 Task: Open the event Casual Conference Call with Stakeholders on '2024/05/12', change the date to 2024/03/03, change the font style of the description to Trebuchet MS, set the availability to Tentative, insert an emoji Tue, logged in from the account softage.10@softage.net and add another guest for the event, softage.2@softage.net. Change the alignment of the event description to Align left.Change the font color of the description to Green and select an event charm, 
Action: Mouse moved to (341, 146)
Screenshot: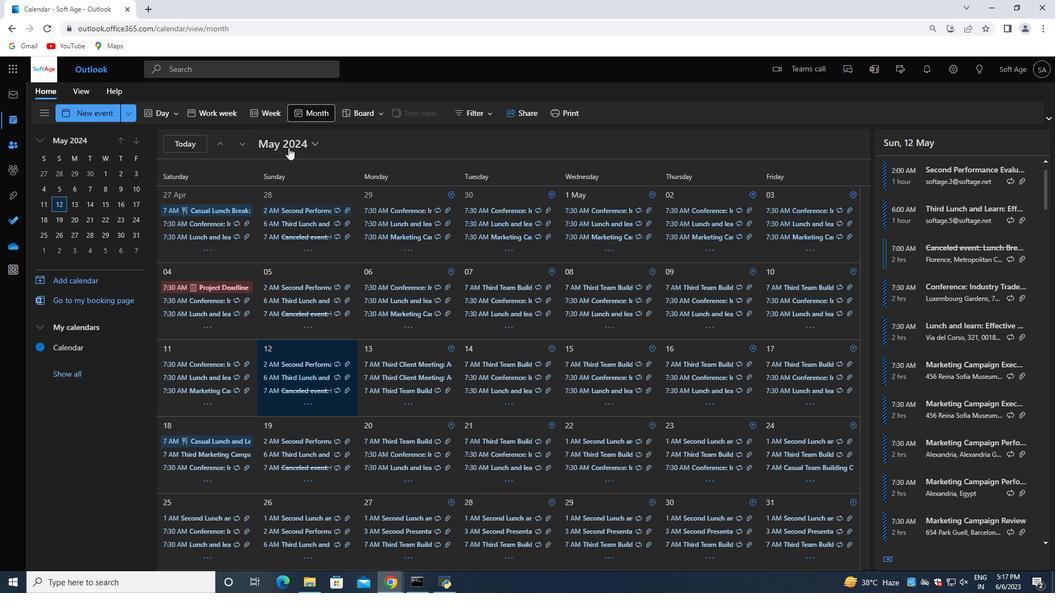 
Action: Mouse pressed left at (341, 146)
Screenshot: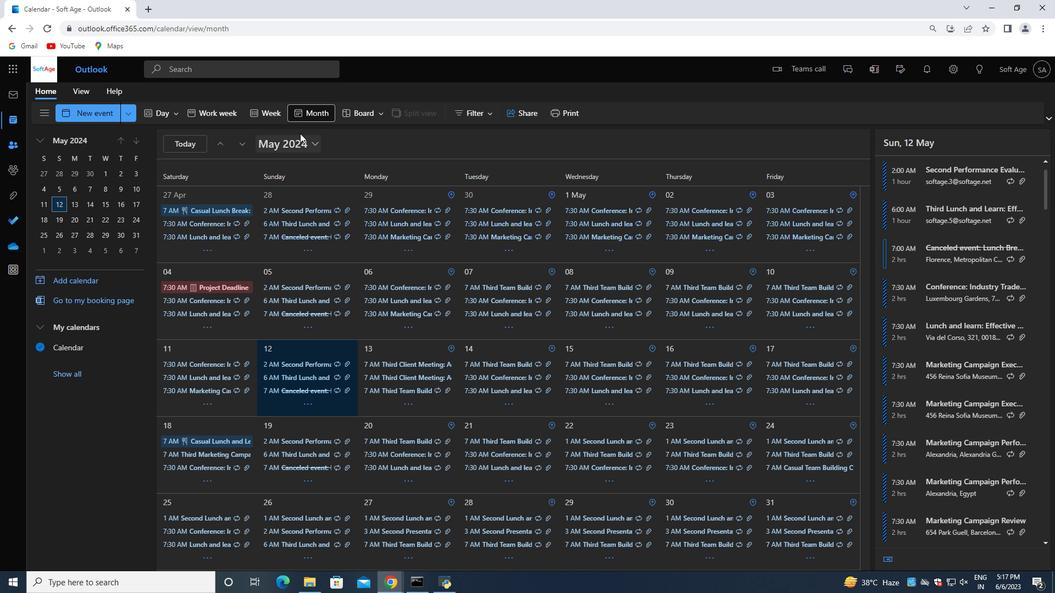 
Action: Mouse moved to (362, 171)
Screenshot: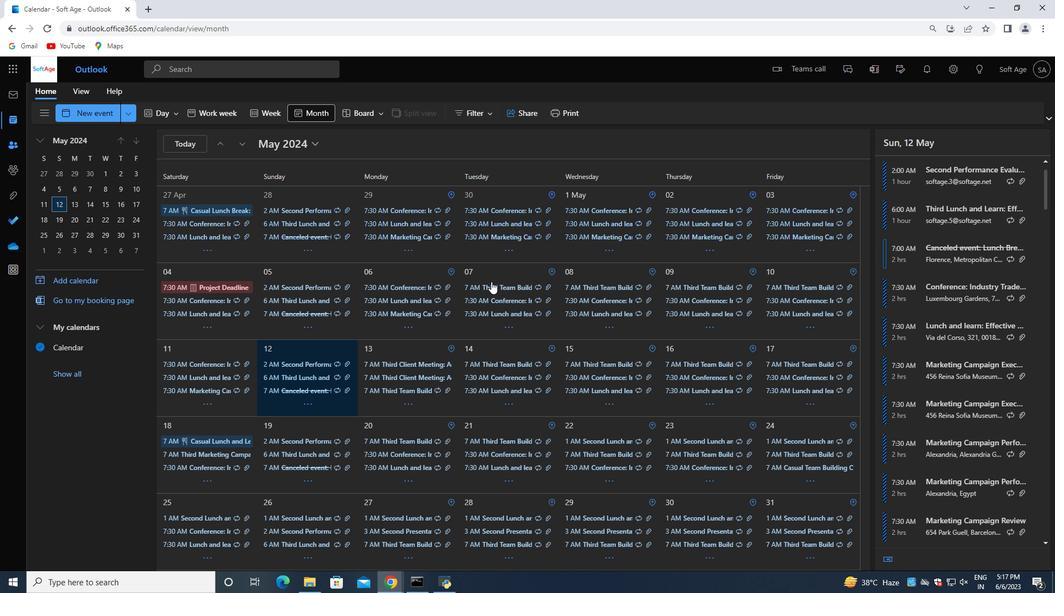 
Action: Mouse pressed left at (362, 171)
Screenshot: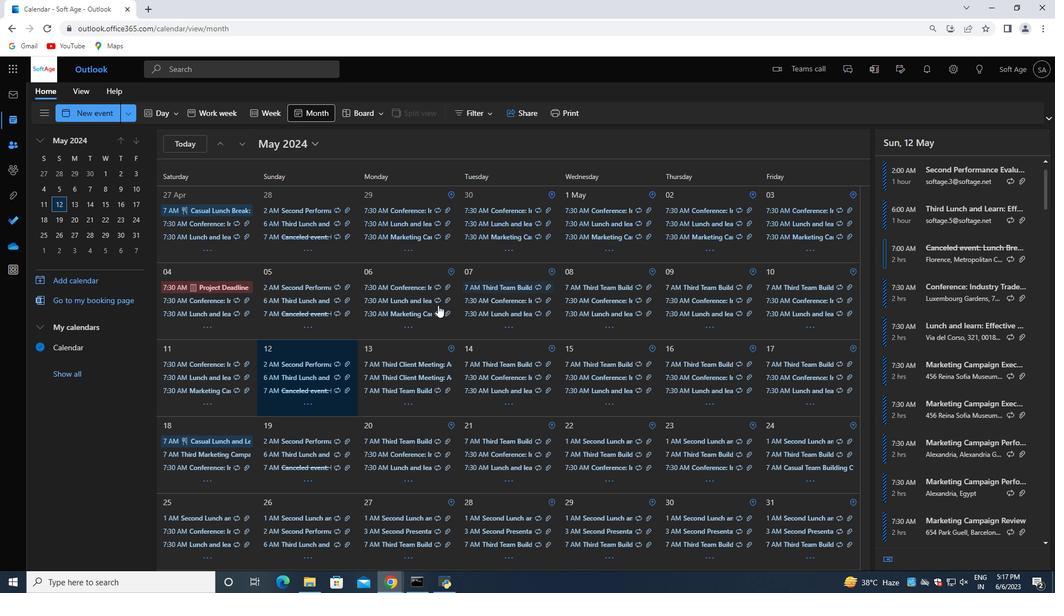 
Action: Mouse moved to (267, 225)
Screenshot: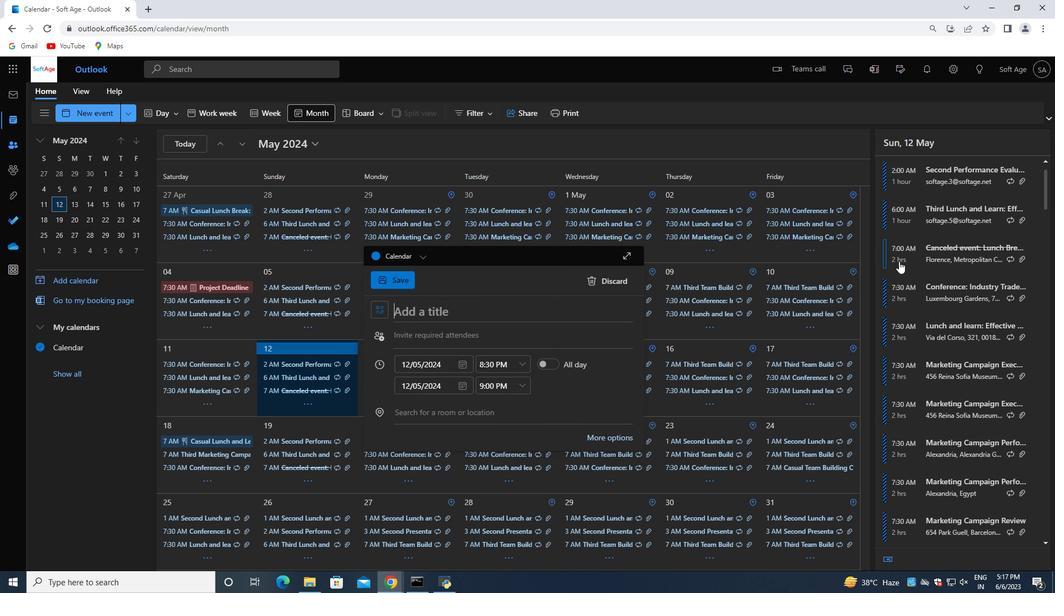 
Action: Mouse pressed left at (267, 225)
Screenshot: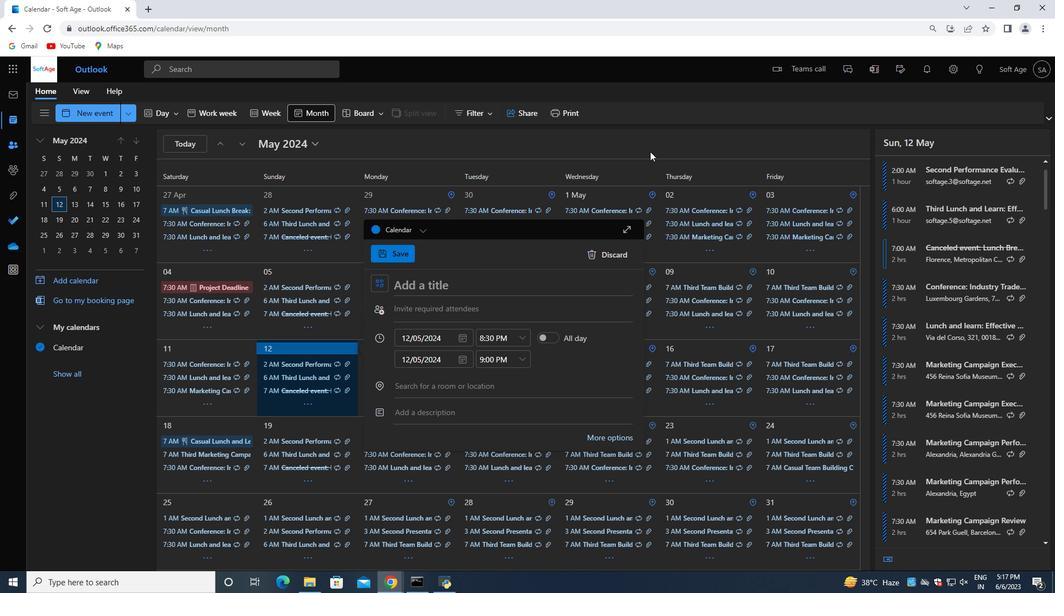 
Action: Mouse moved to (284, 406)
Screenshot: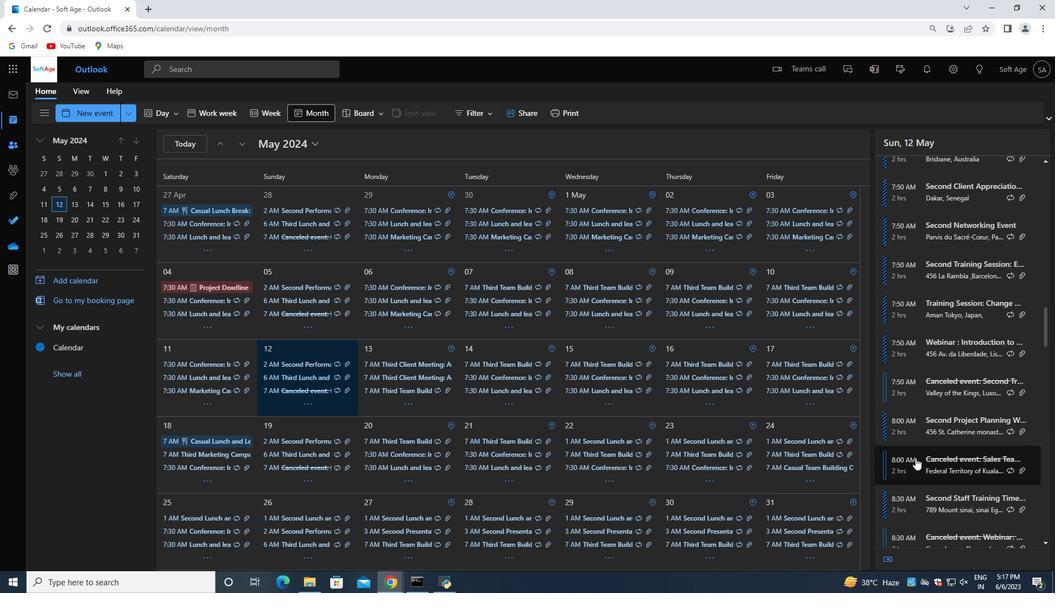 
Action: Mouse pressed left at (284, 406)
Screenshot: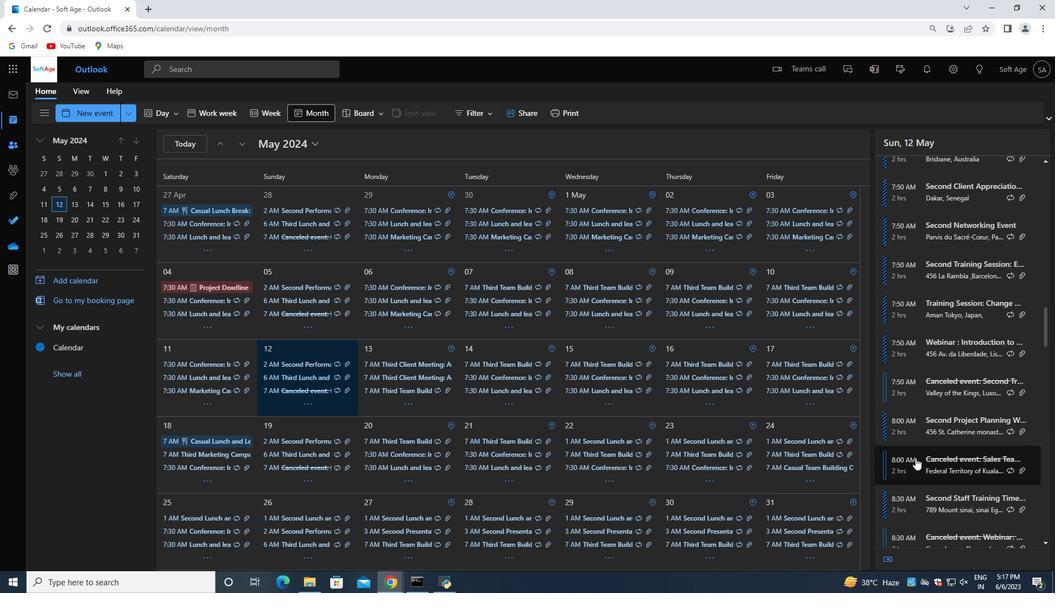 
Action: Mouse moved to (284, 406)
Screenshot: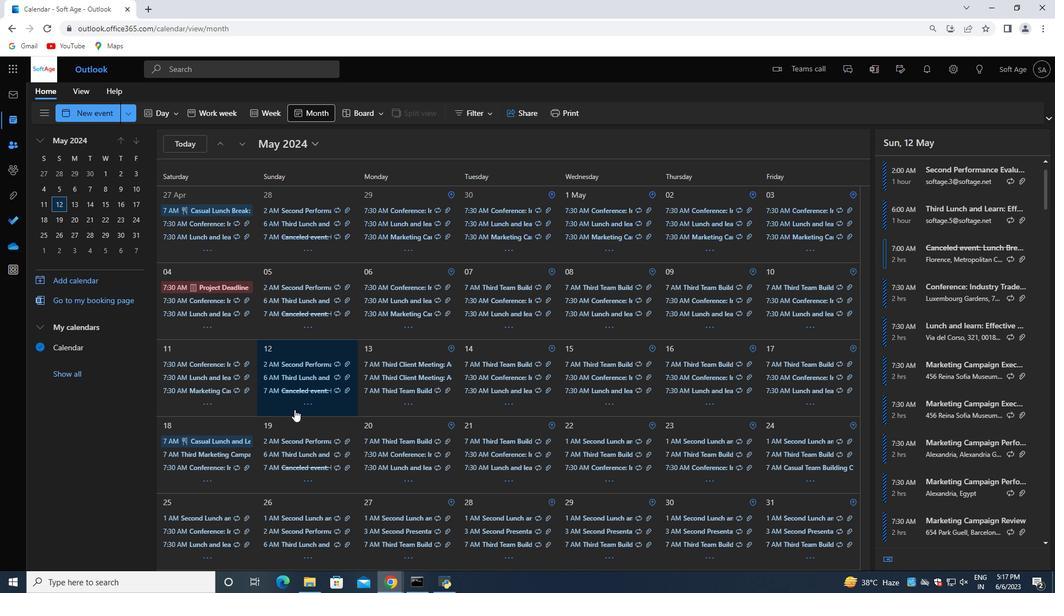 
Action: Mouse pressed left at (284, 406)
Screenshot: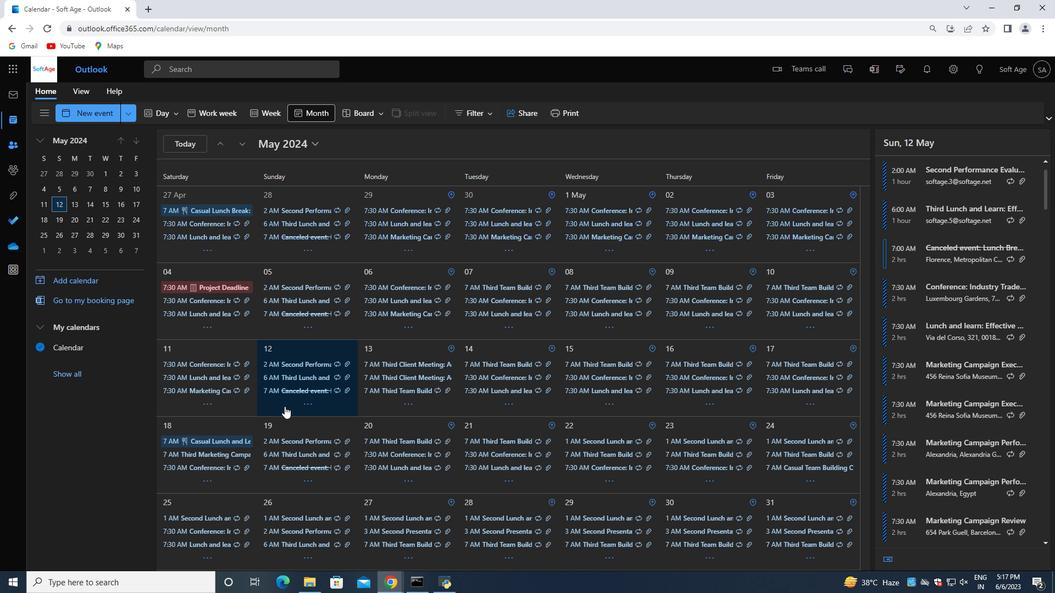 
Action: Mouse moved to (650, 151)
Screenshot: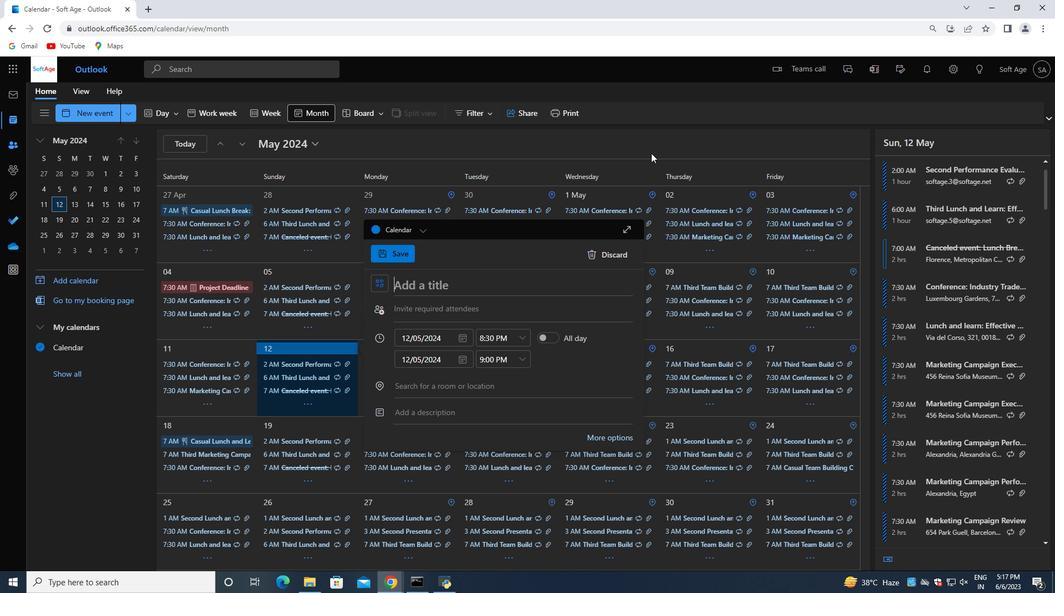 
Action: Mouse pressed left at (650, 151)
Screenshot: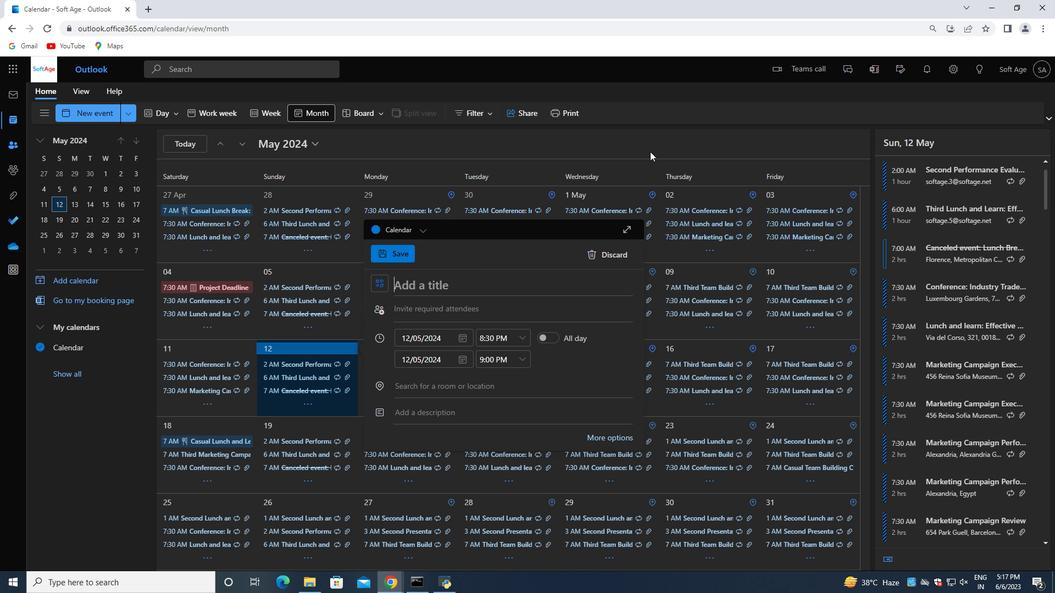 
Action: Mouse moved to (912, 228)
Screenshot: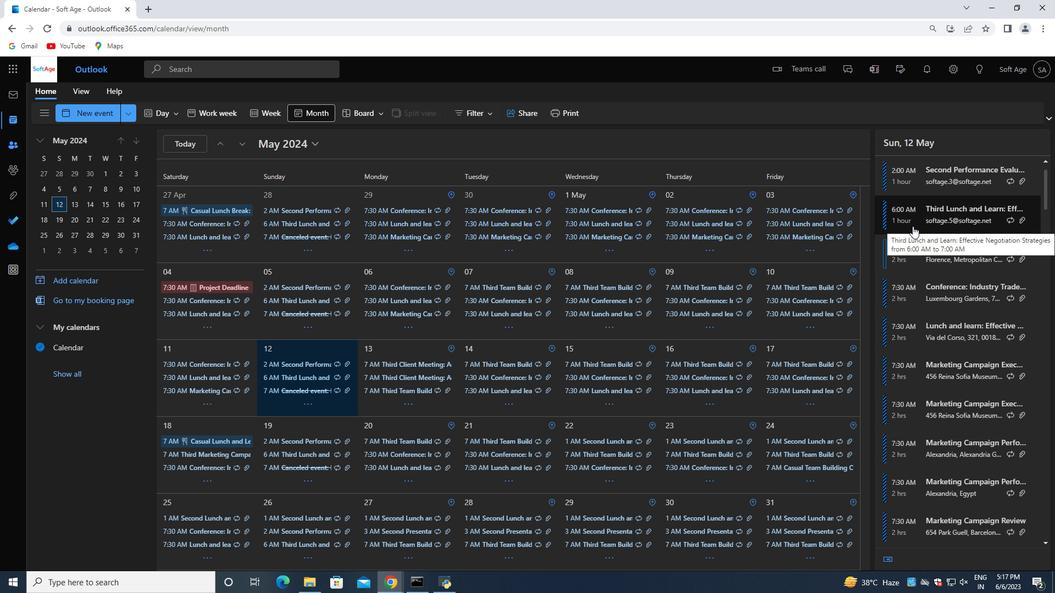 
Action: Mouse scrolled (912, 227) with delta (0, 0)
Screenshot: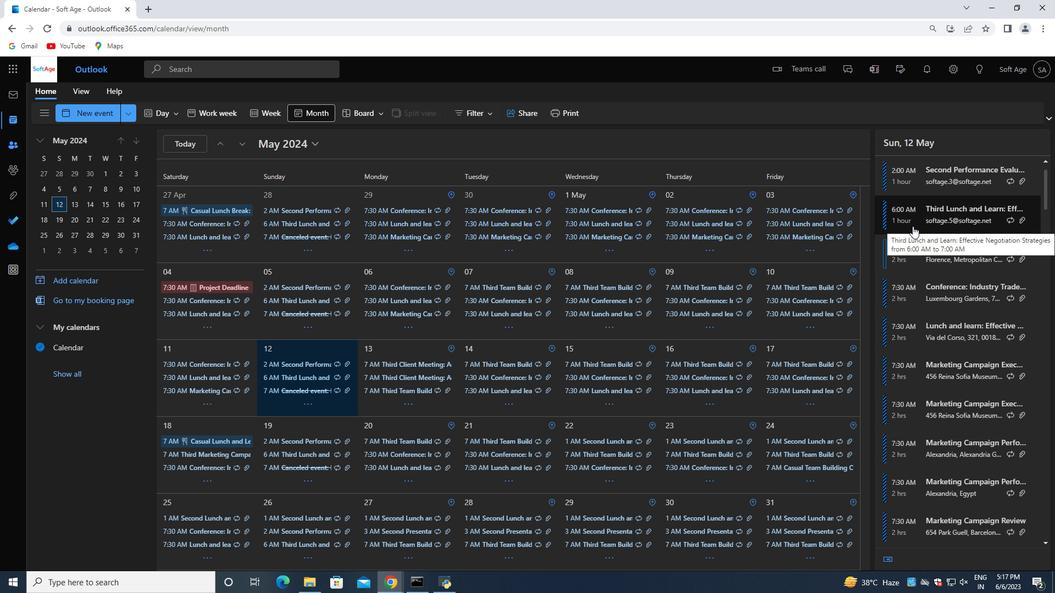 
Action: Mouse moved to (914, 245)
Screenshot: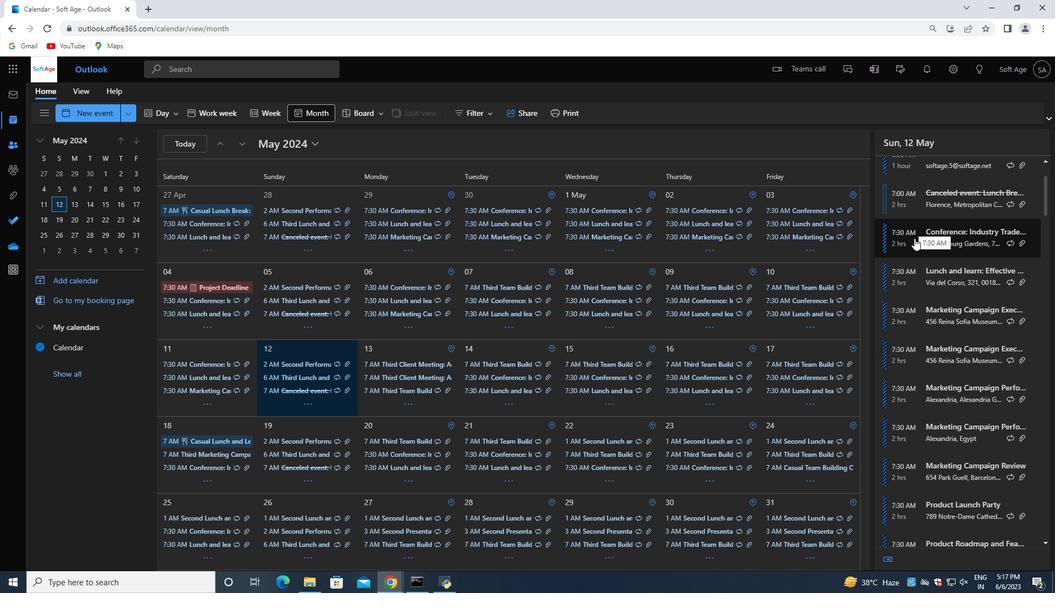 
Action: Mouse scrolled (914, 245) with delta (0, 0)
Screenshot: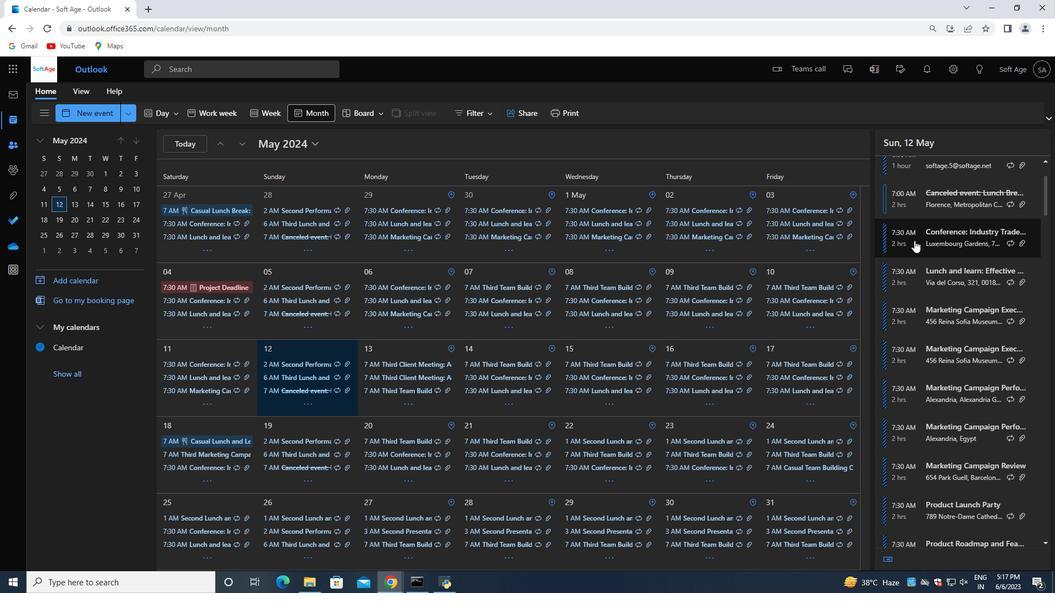 
Action: Mouse moved to (911, 254)
Screenshot: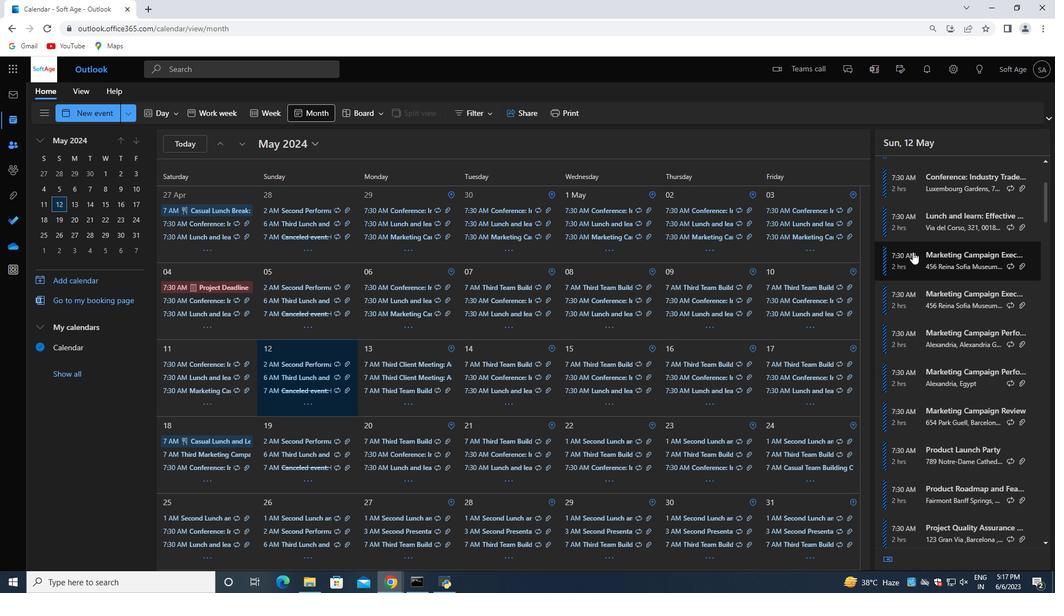 
Action: Mouse scrolled (911, 253) with delta (0, 0)
Screenshot: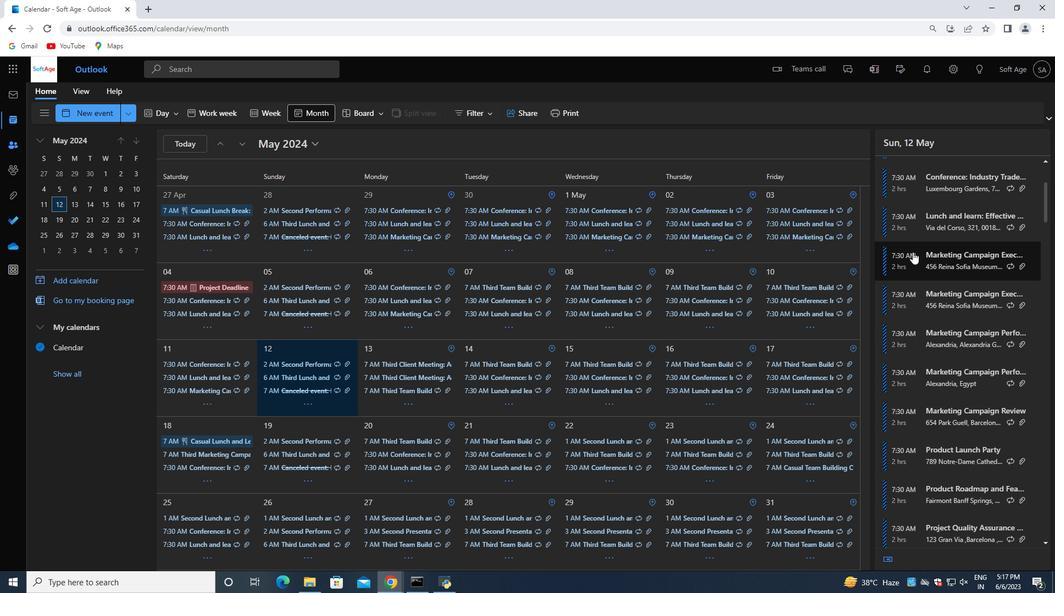 
Action: Mouse moved to (910, 259)
Screenshot: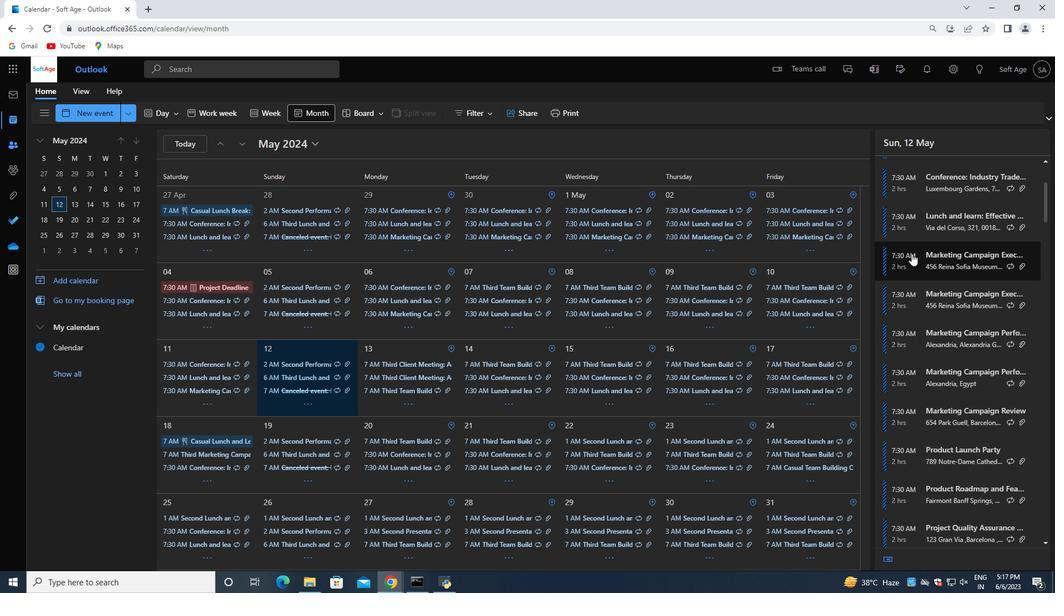 
Action: Mouse scrolled (910, 259) with delta (0, 0)
Screenshot: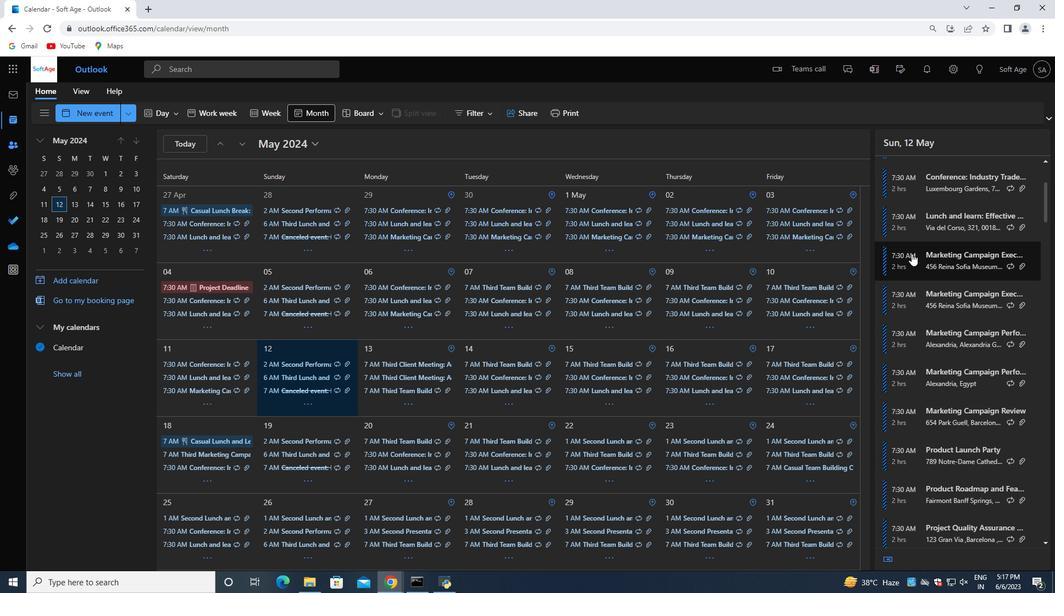 
Action: Mouse moved to (907, 264)
Screenshot: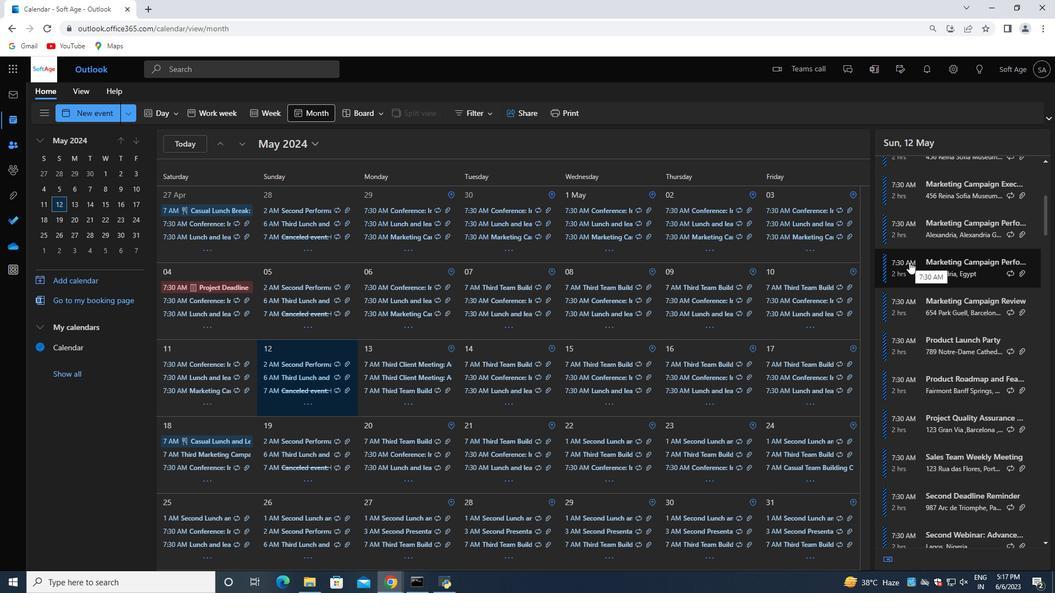 
Action: Mouse scrolled (907, 263) with delta (0, 0)
Screenshot: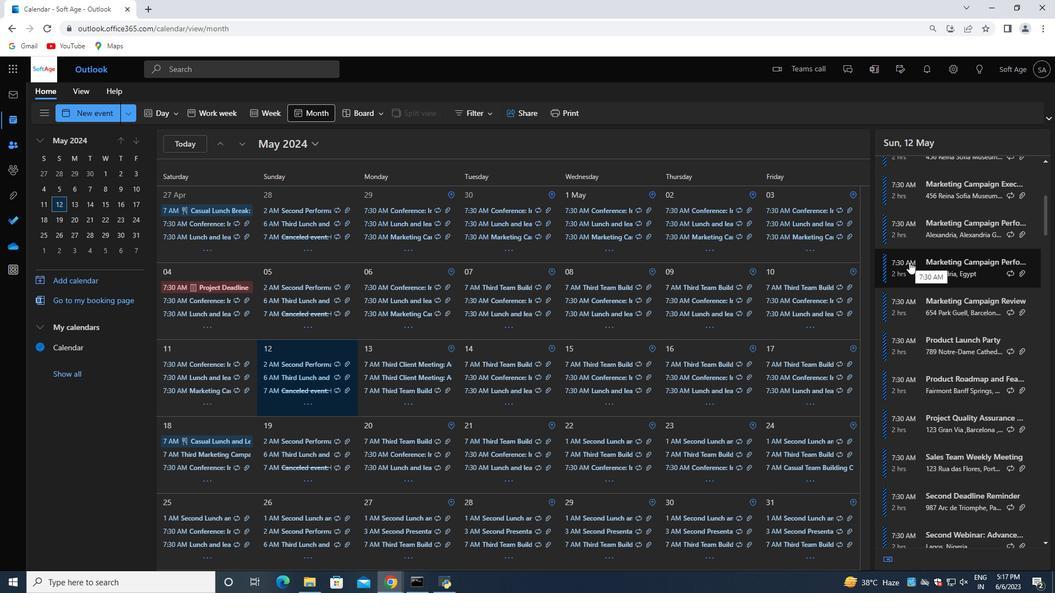 
Action: Mouse moved to (907, 266)
Screenshot: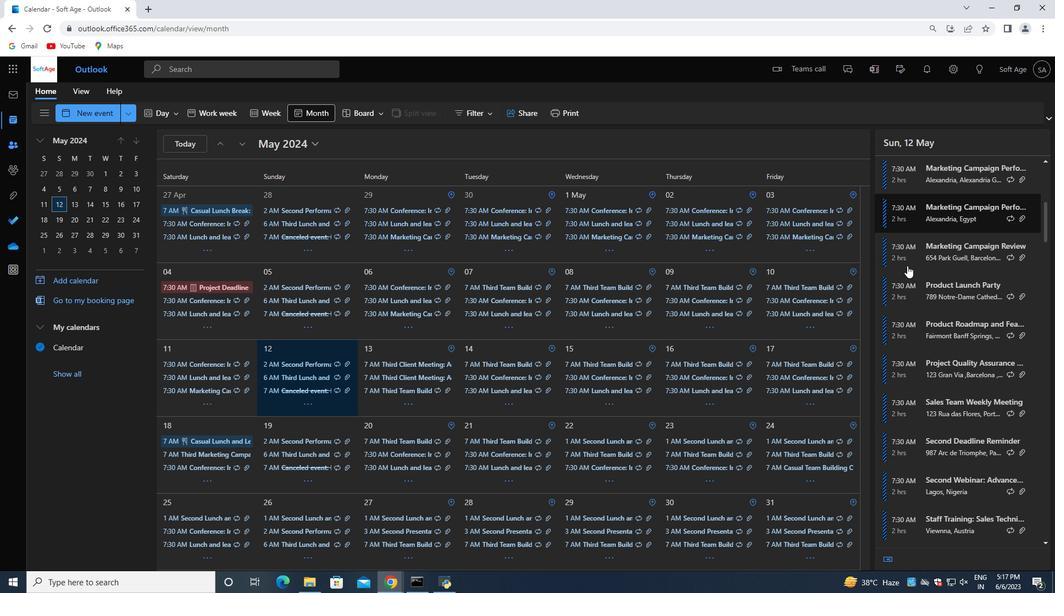 
Action: Mouse scrolled (907, 266) with delta (0, 0)
Screenshot: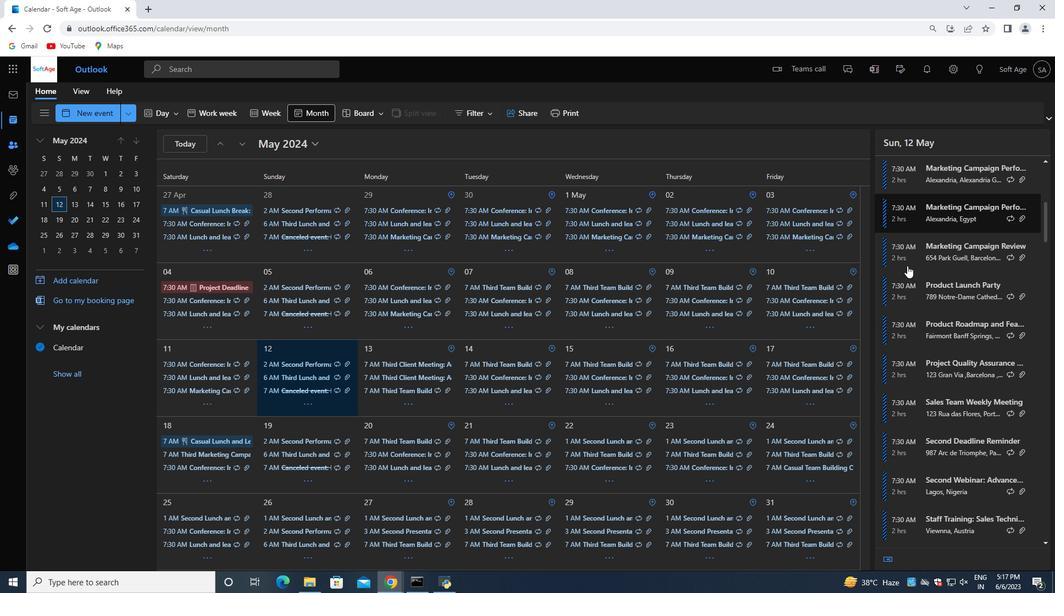 
Action: Mouse moved to (905, 268)
Screenshot: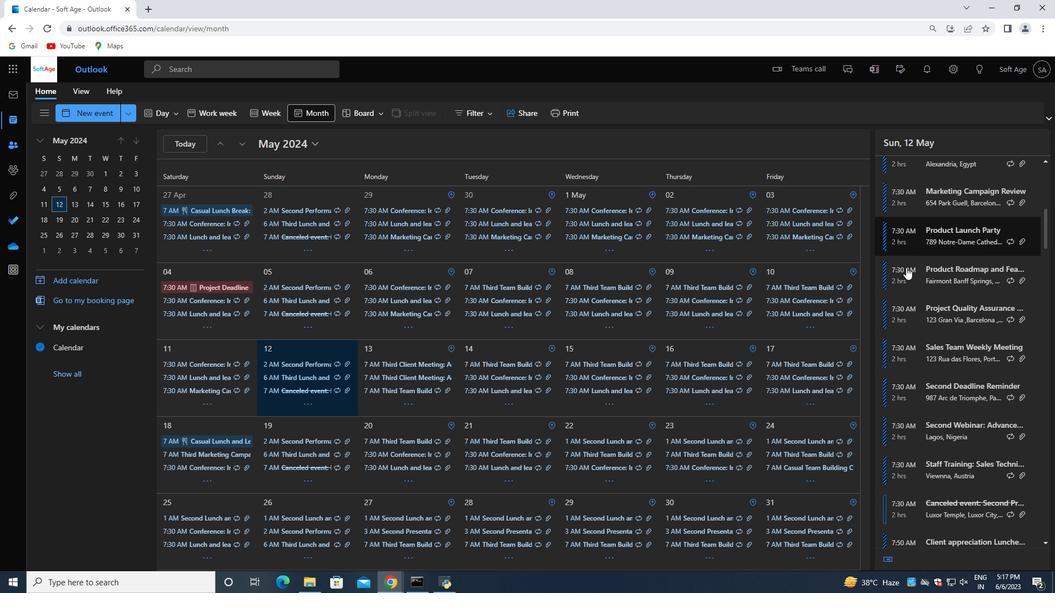 
Action: Mouse scrolled (905, 267) with delta (0, 0)
Screenshot: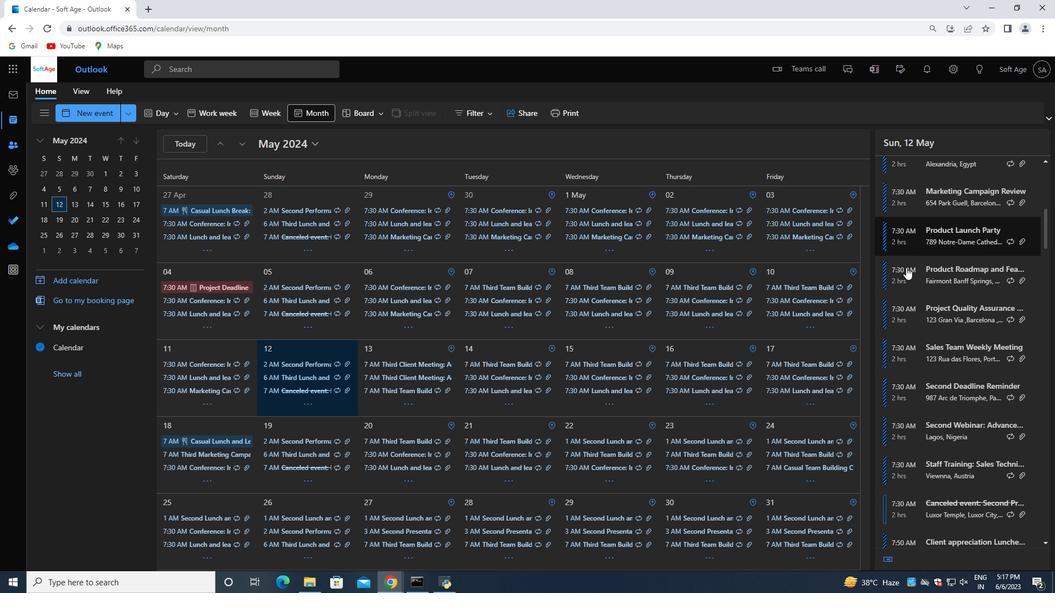 
Action: Mouse moved to (905, 269)
Screenshot: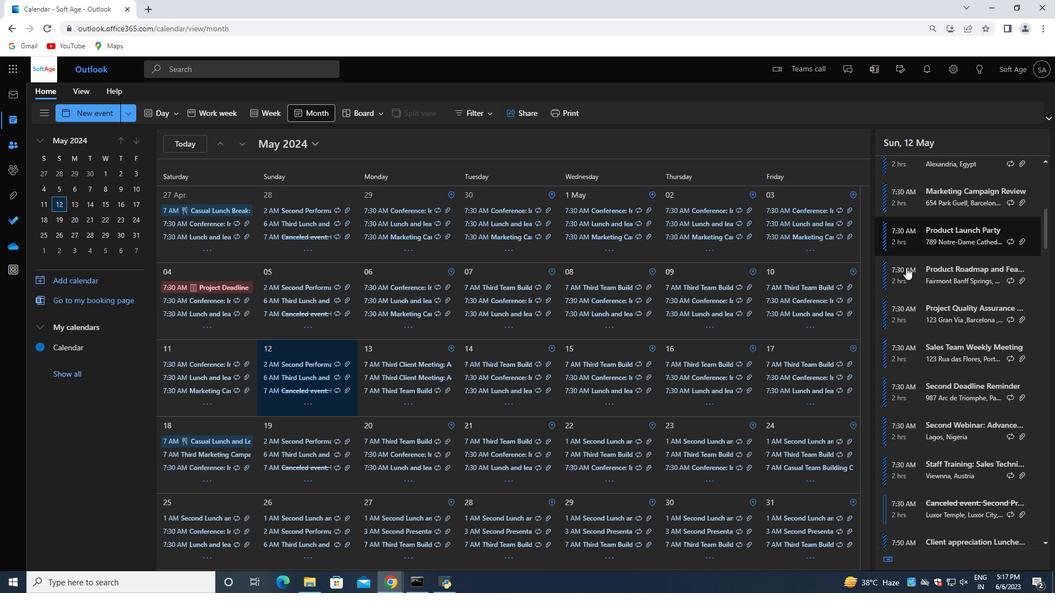 
Action: Mouse scrolled (905, 268) with delta (0, 0)
Screenshot: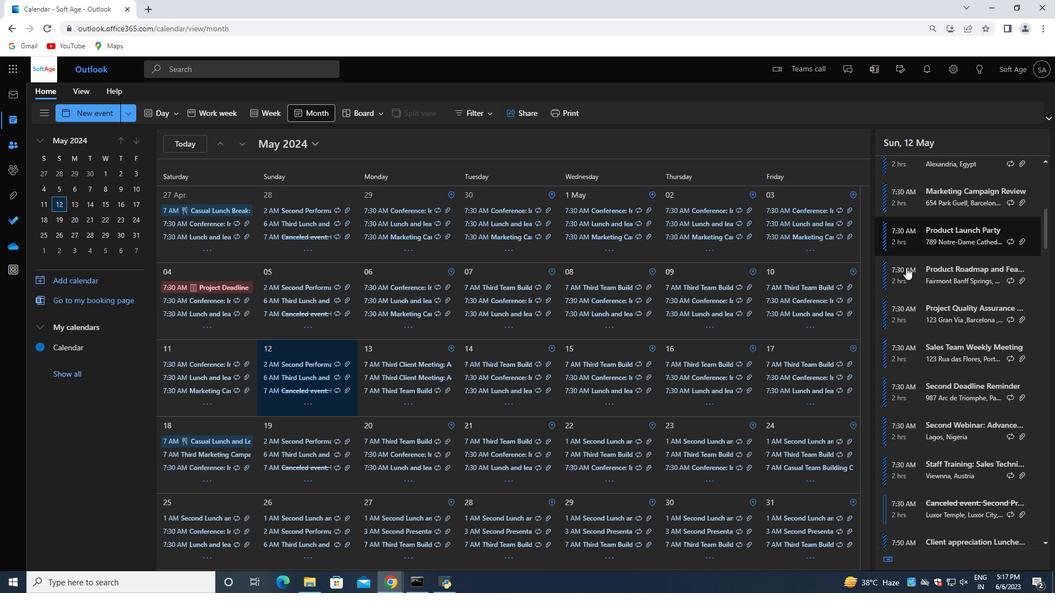 
Action: Mouse moved to (905, 270)
Screenshot: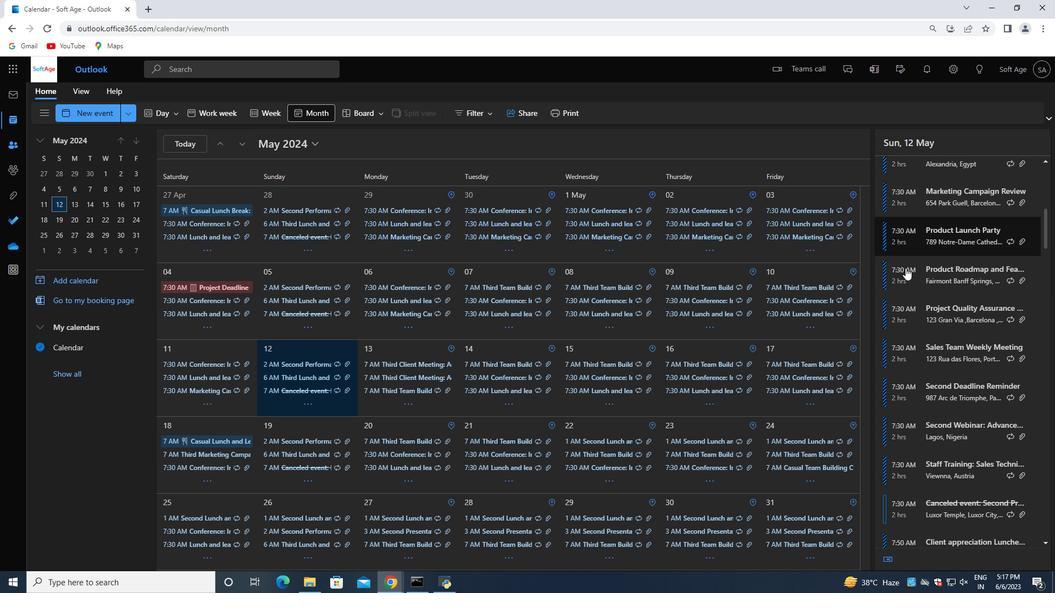 
Action: Mouse scrolled (905, 269) with delta (0, 0)
Screenshot: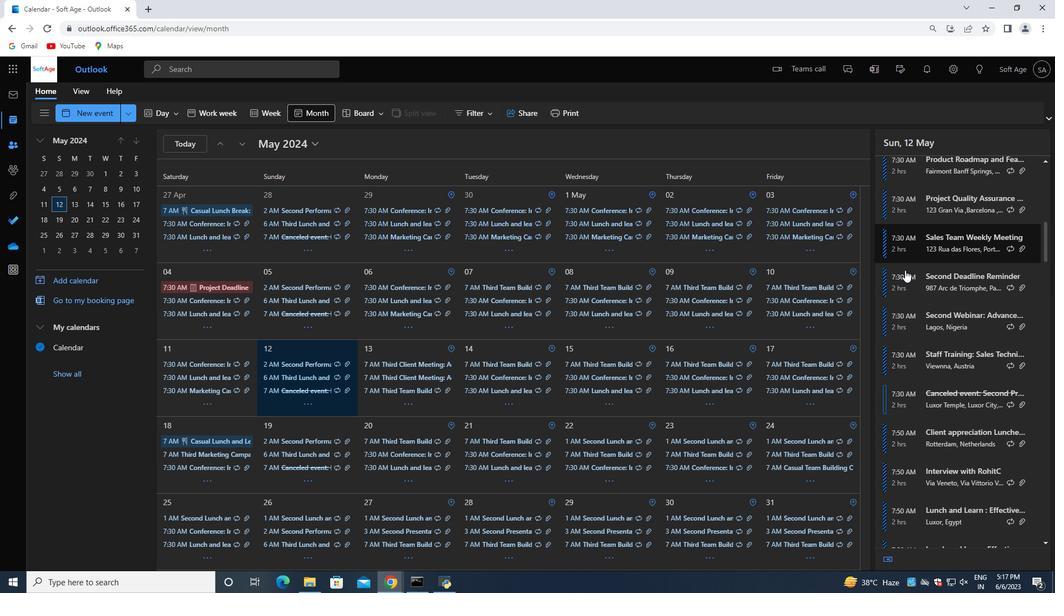 
Action: Mouse scrolled (905, 269) with delta (0, 0)
Screenshot: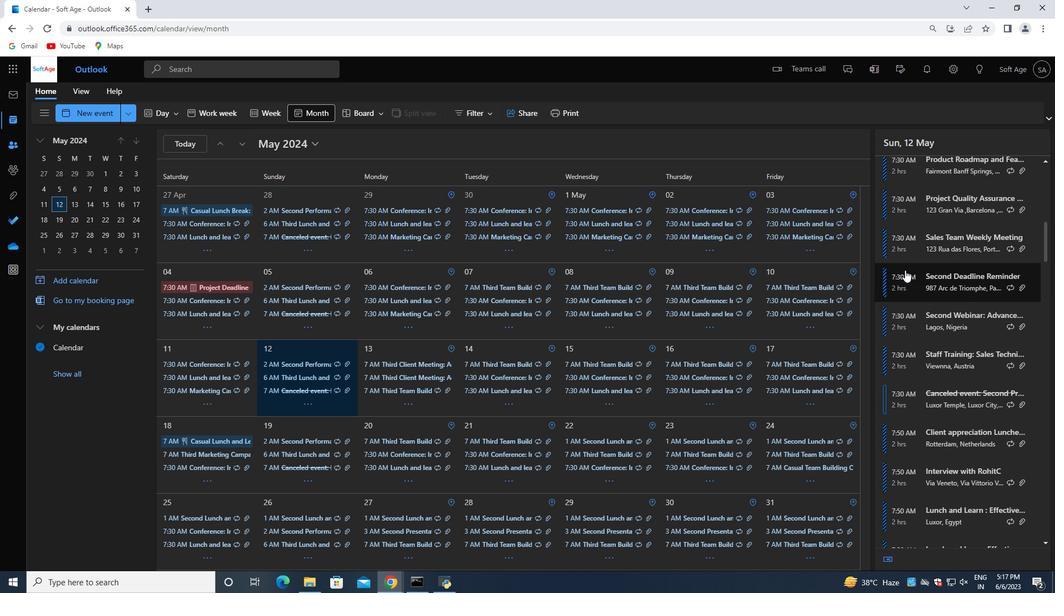 
Action: Mouse moved to (904, 270)
Screenshot: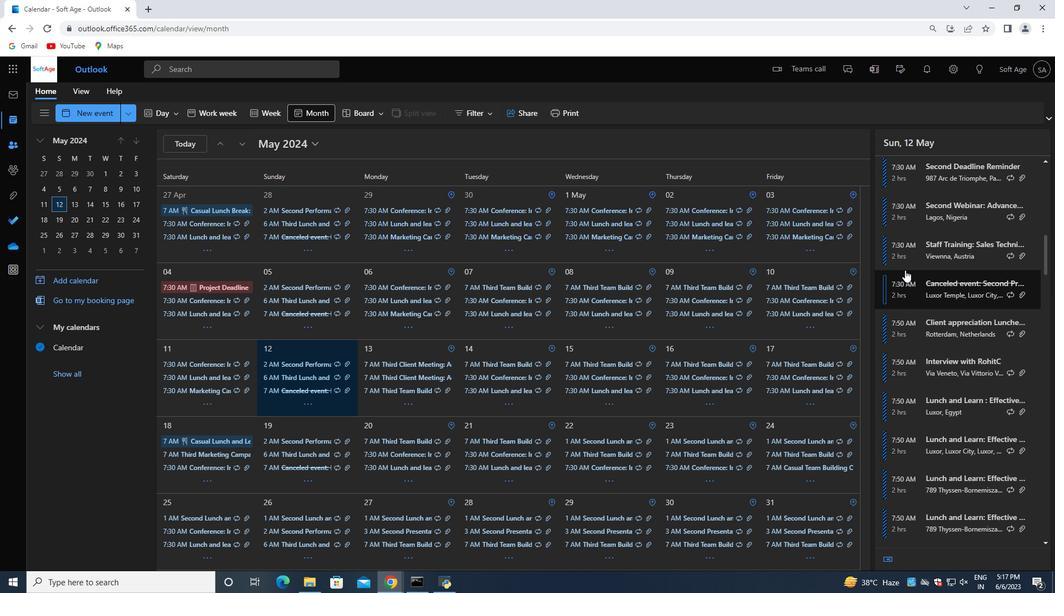
Action: Mouse scrolled (904, 270) with delta (0, 0)
Screenshot: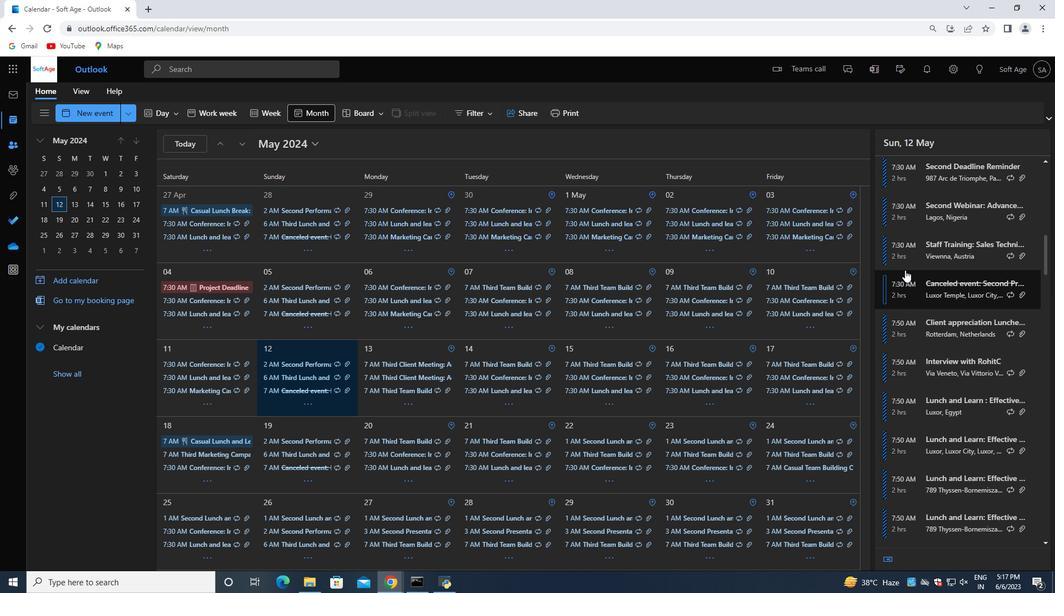 
Action: Mouse moved to (904, 272)
Screenshot: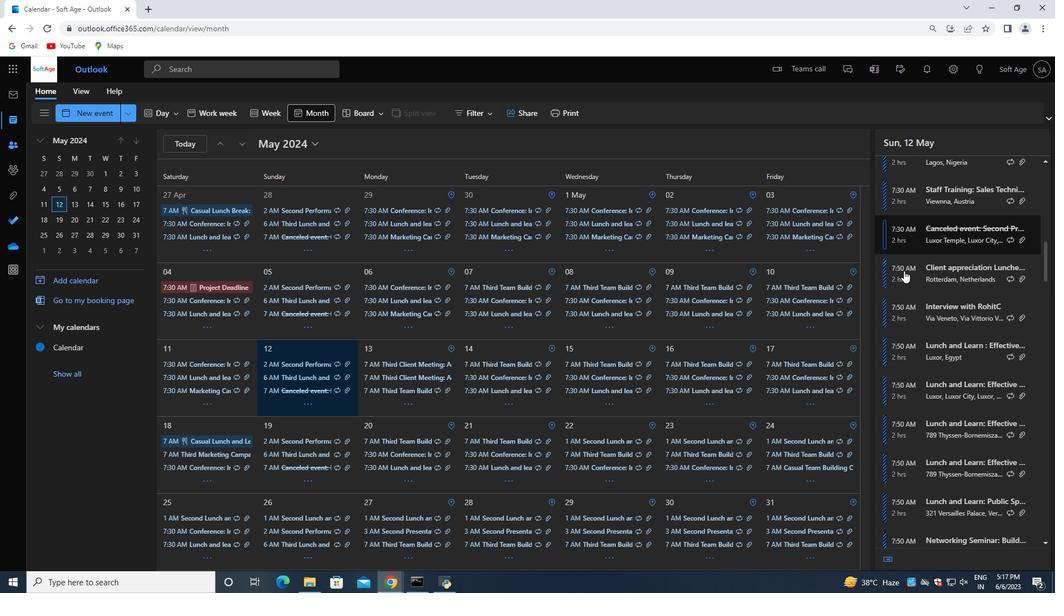 
Action: Mouse scrolled (904, 271) with delta (0, 0)
Screenshot: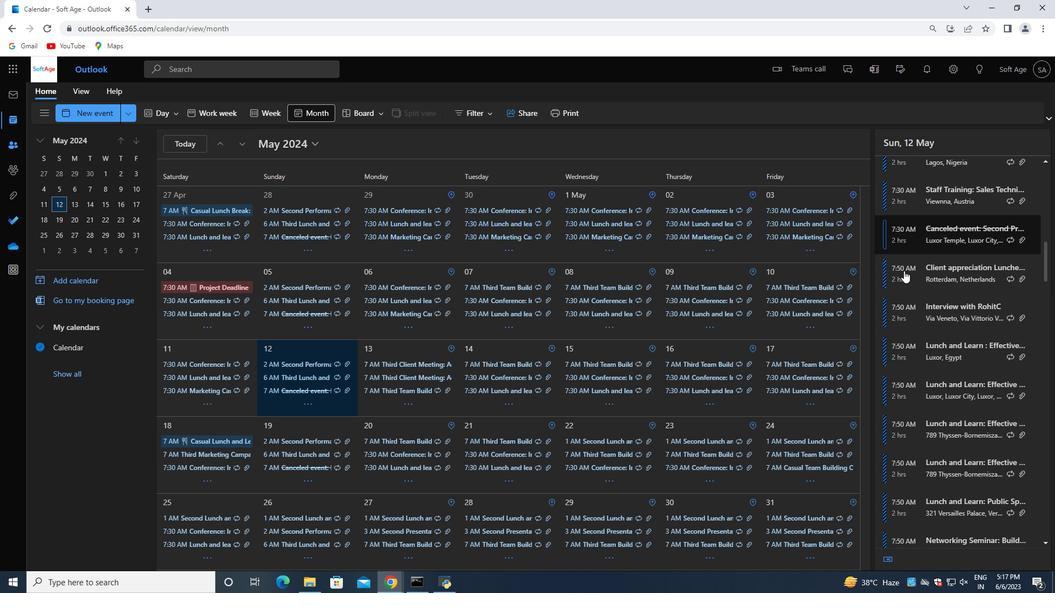 
Action: Mouse moved to (903, 274)
Screenshot: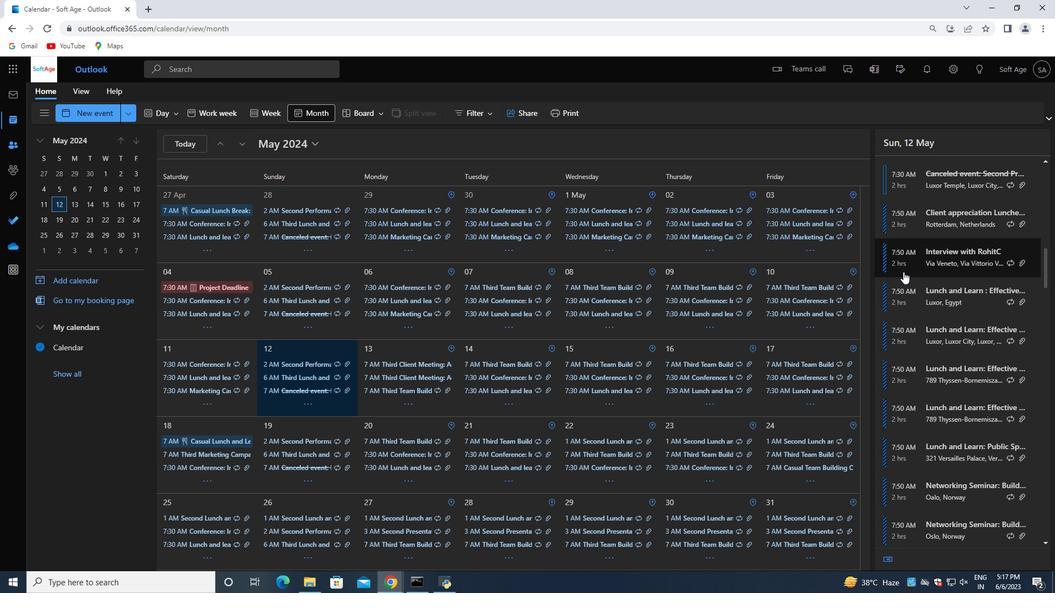 
Action: Mouse scrolled (903, 273) with delta (0, 0)
Screenshot: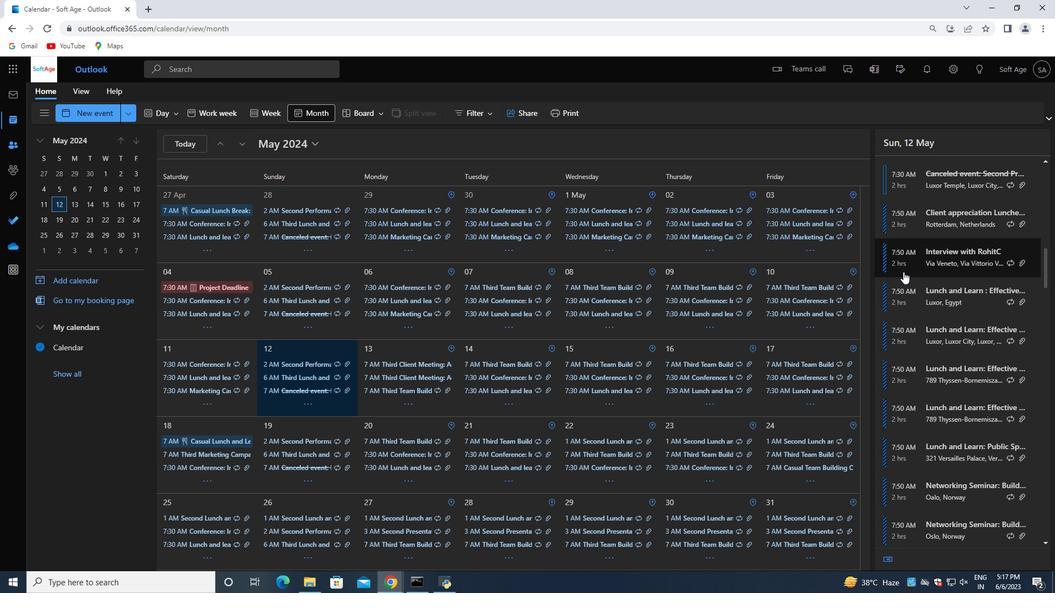 
Action: Mouse moved to (931, 434)
Screenshot: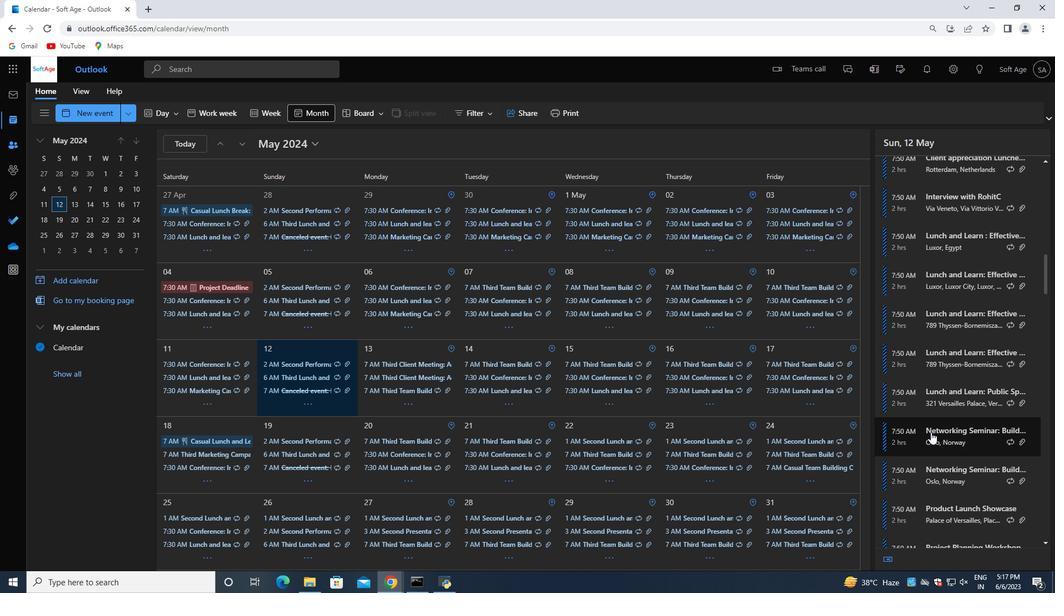 
Action: Mouse scrolled (931, 433) with delta (0, 0)
Screenshot: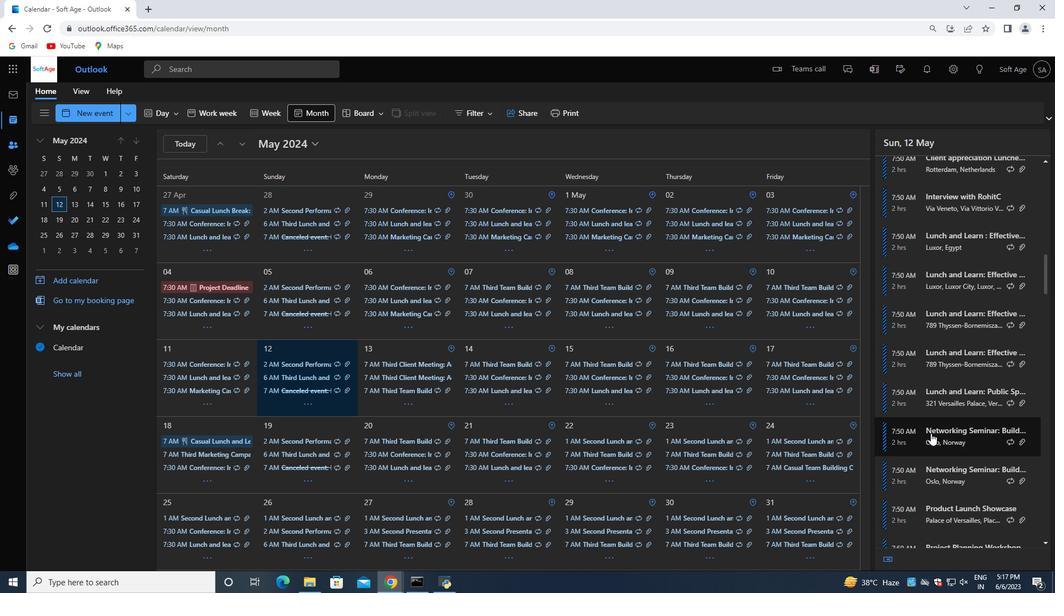 
Action: Mouse moved to (926, 456)
Screenshot: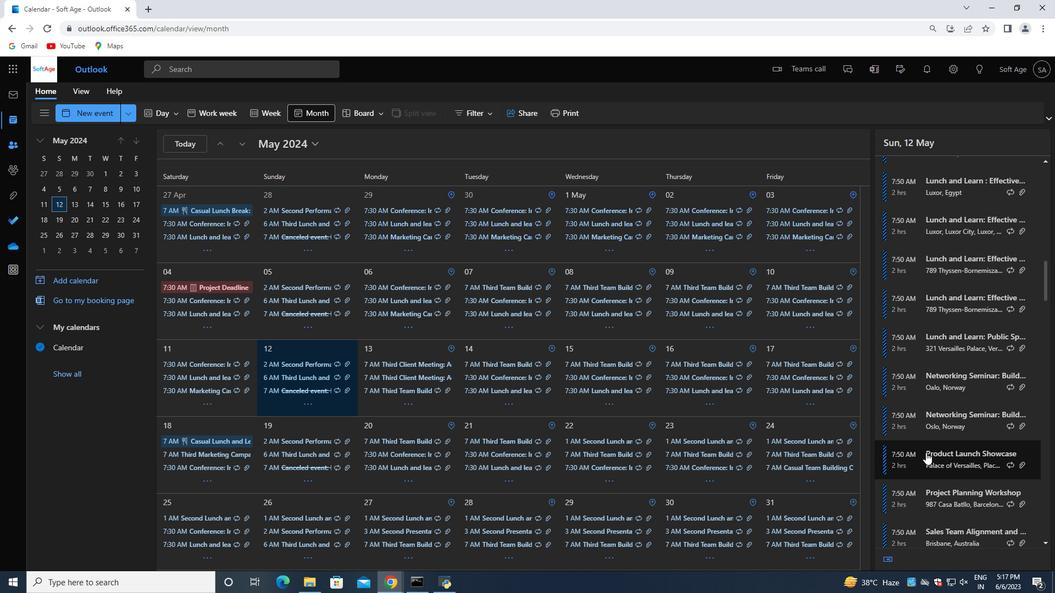 
Action: Mouse scrolled (926, 456) with delta (0, 0)
Screenshot: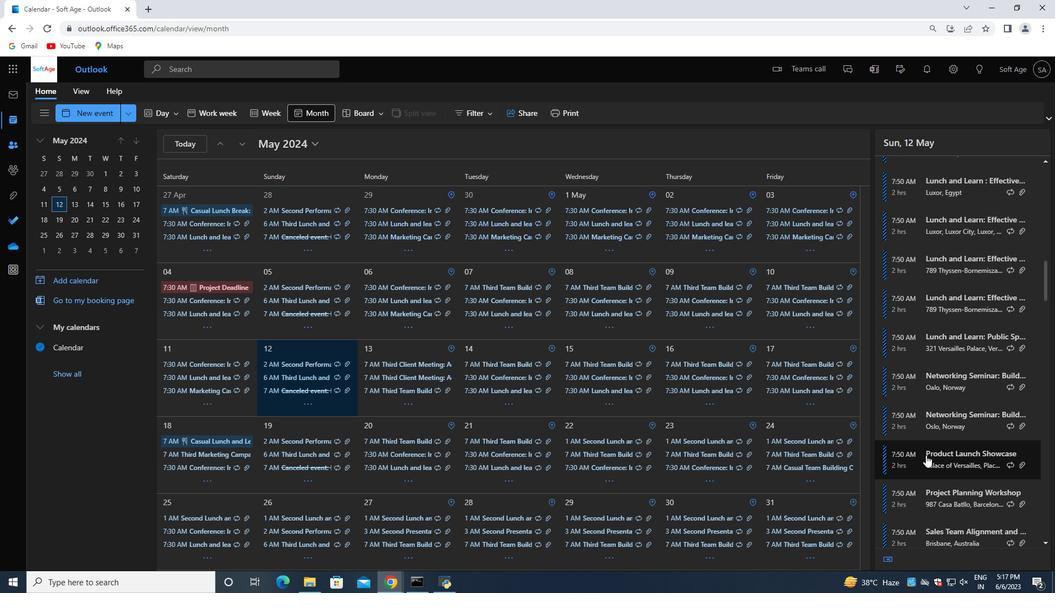 
Action: Mouse moved to (927, 486)
Screenshot: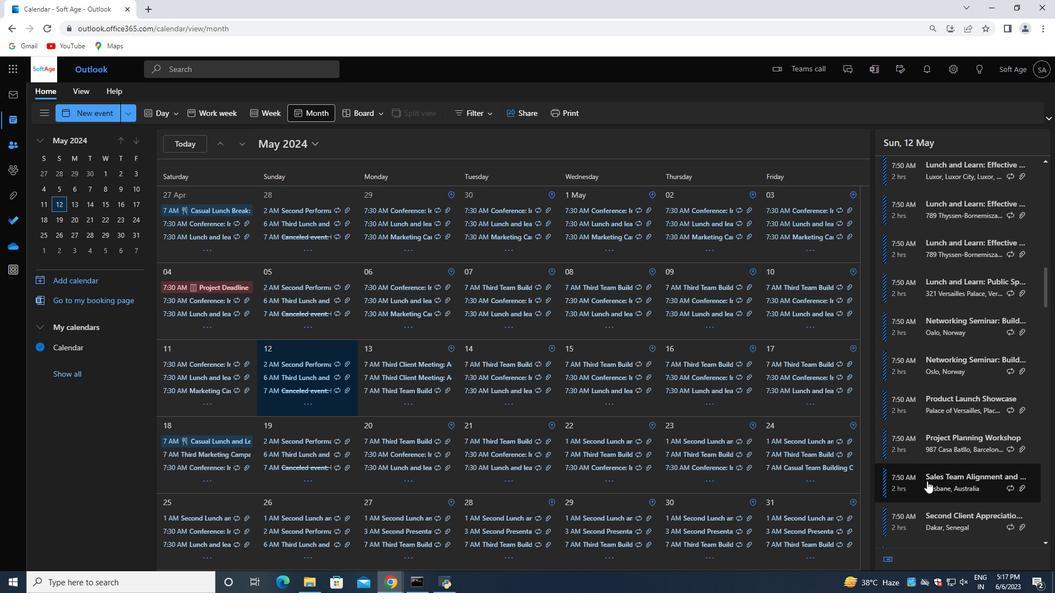 
Action: Mouse scrolled (927, 486) with delta (0, 0)
Screenshot: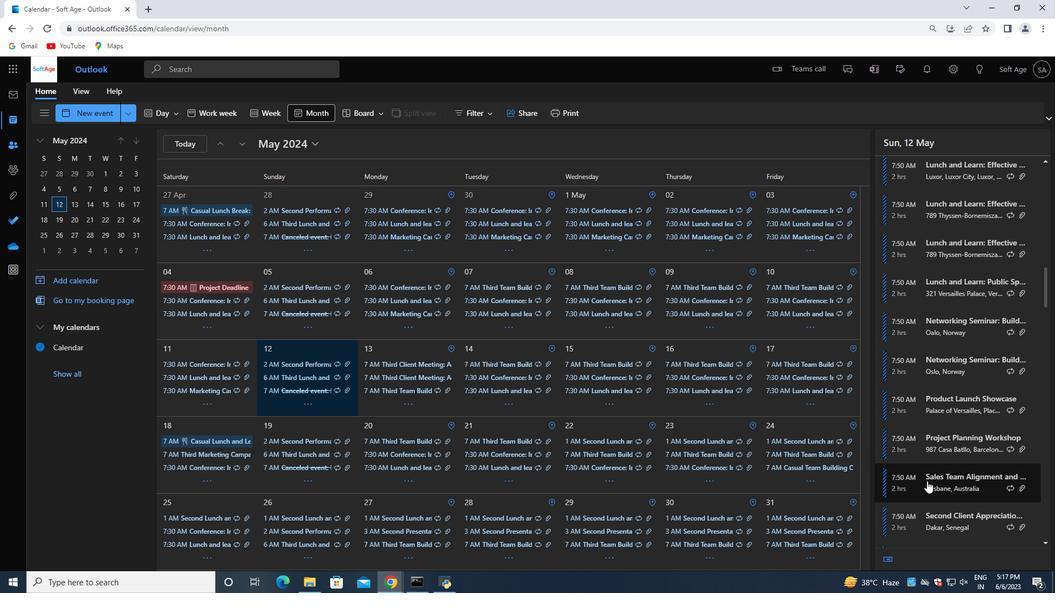 
Action: Mouse moved to (926, 486)
Screenshot: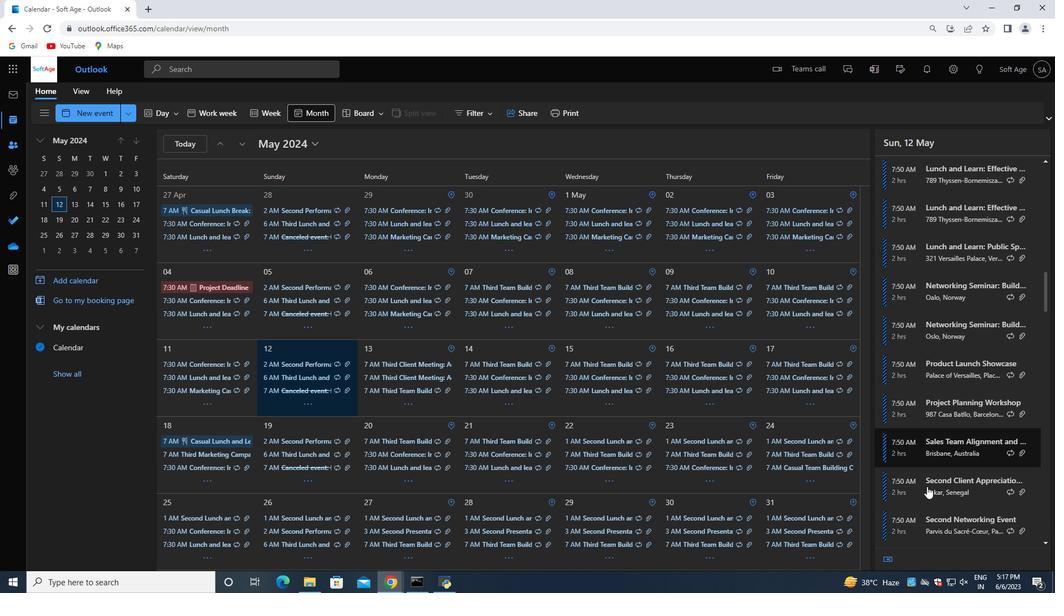 
Action: Mouse scrolled (926, 486) with delta (0, 0)
Screenshot: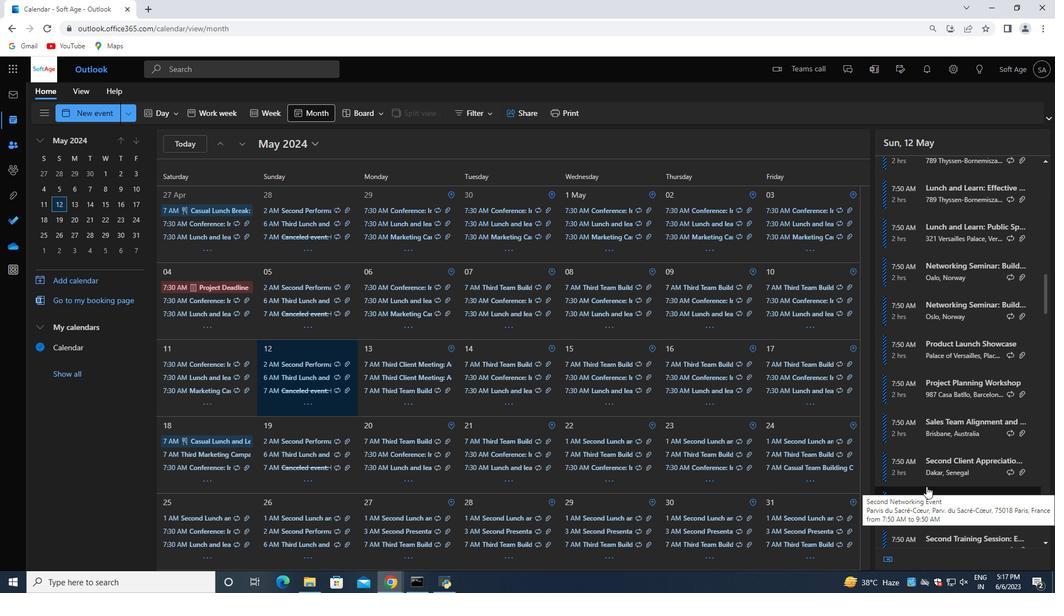 
Action: Mouse moved to (926, 502)
Screenshot: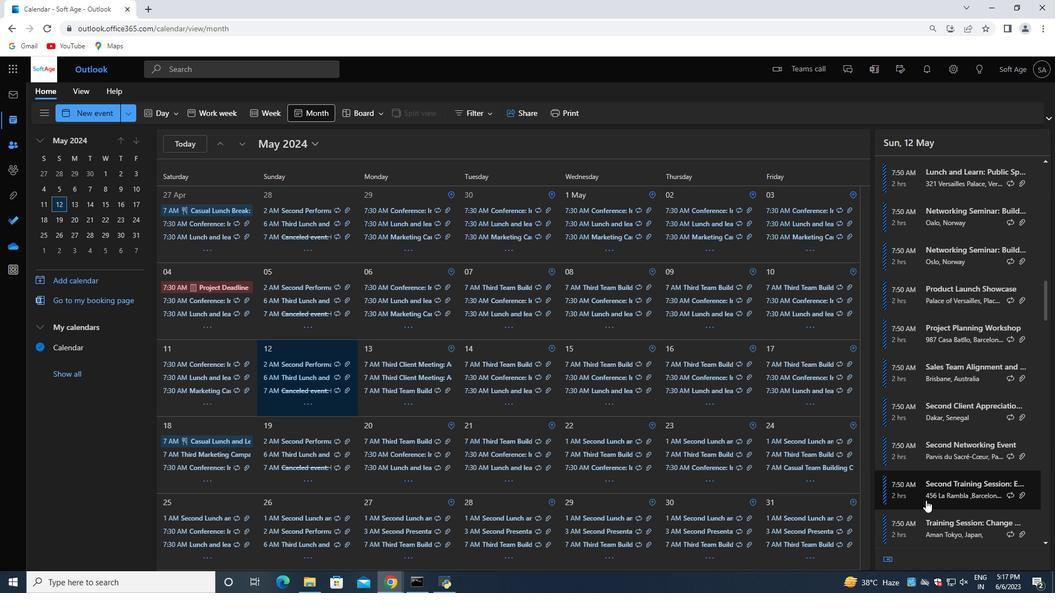 
Action: Mouse scrolled (926, 501) with delta (0, 0)
Screenshot: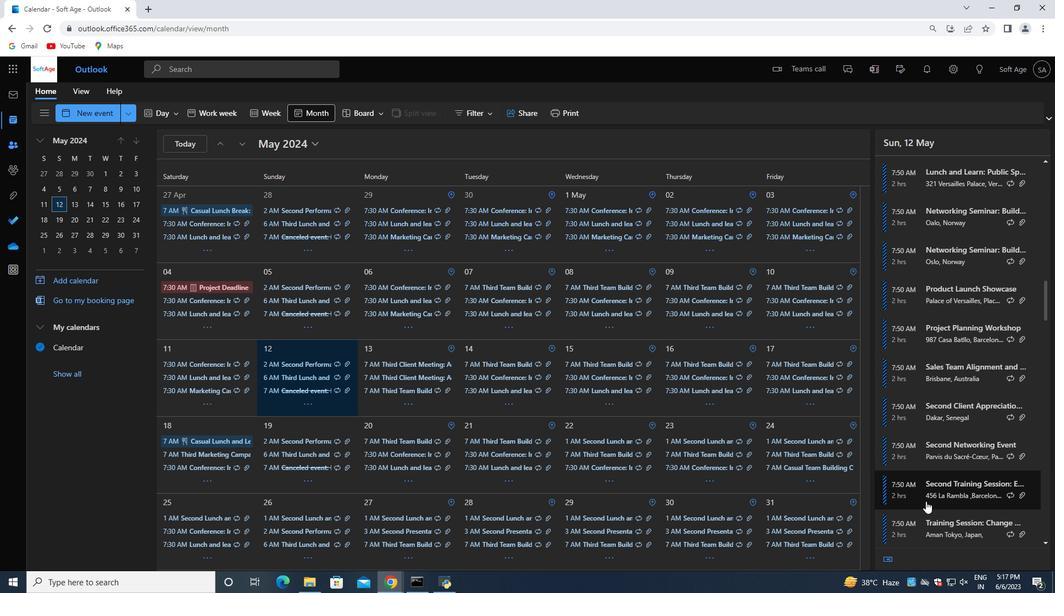 
Action: Mouse moved to (921, 501)
Screenshot: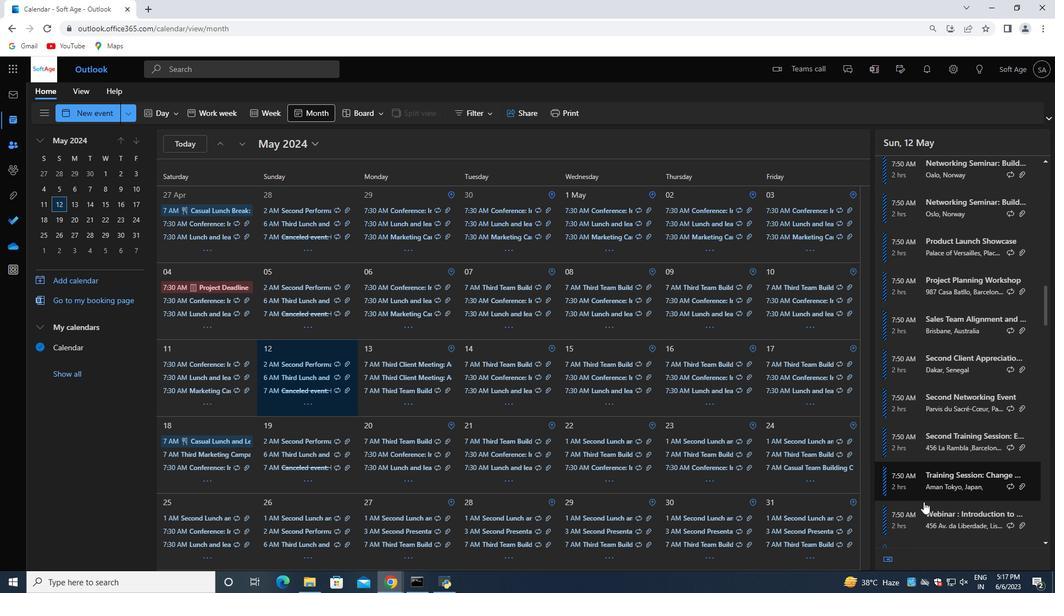 
Action: Mouse scrolled (921, 500) with delta (0, 0)
Screenshot: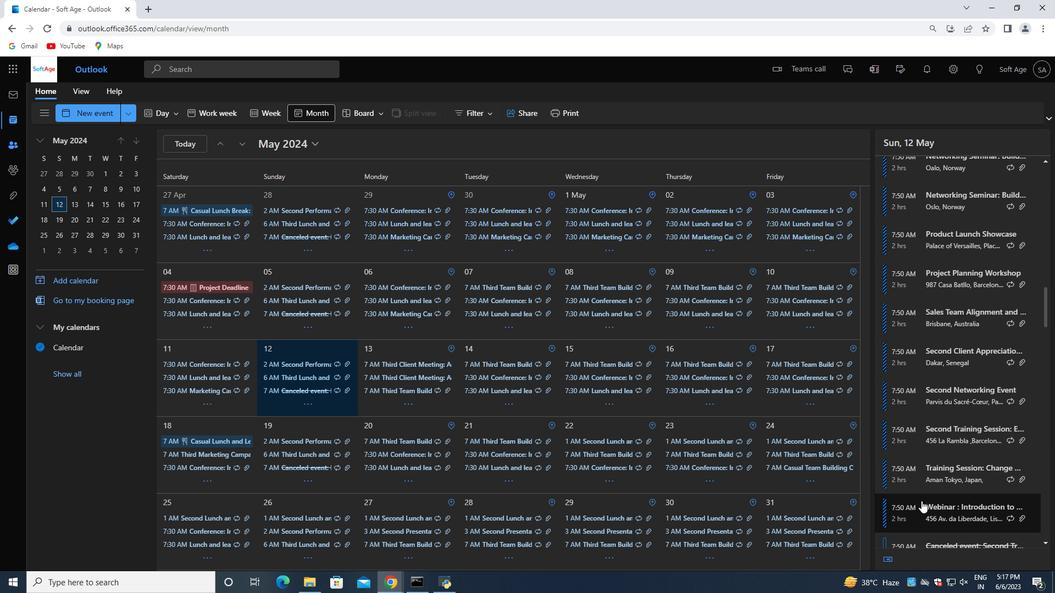 
Action: Mouse moved to (921, 500)
Screenshot: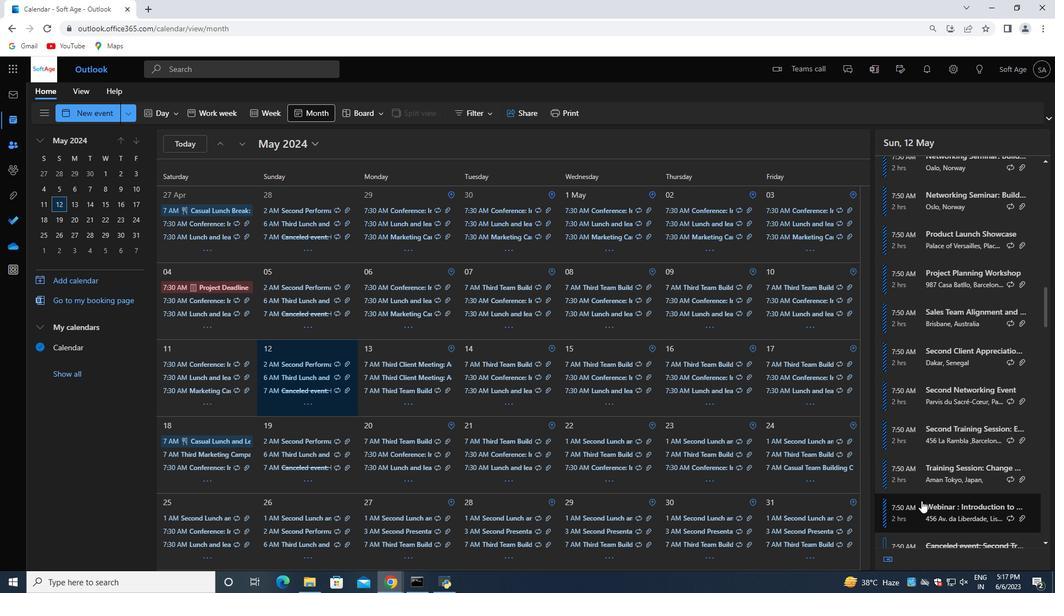 
Action: Mouse scrolled (921, 500) with delta (0, 0)
Screenshot: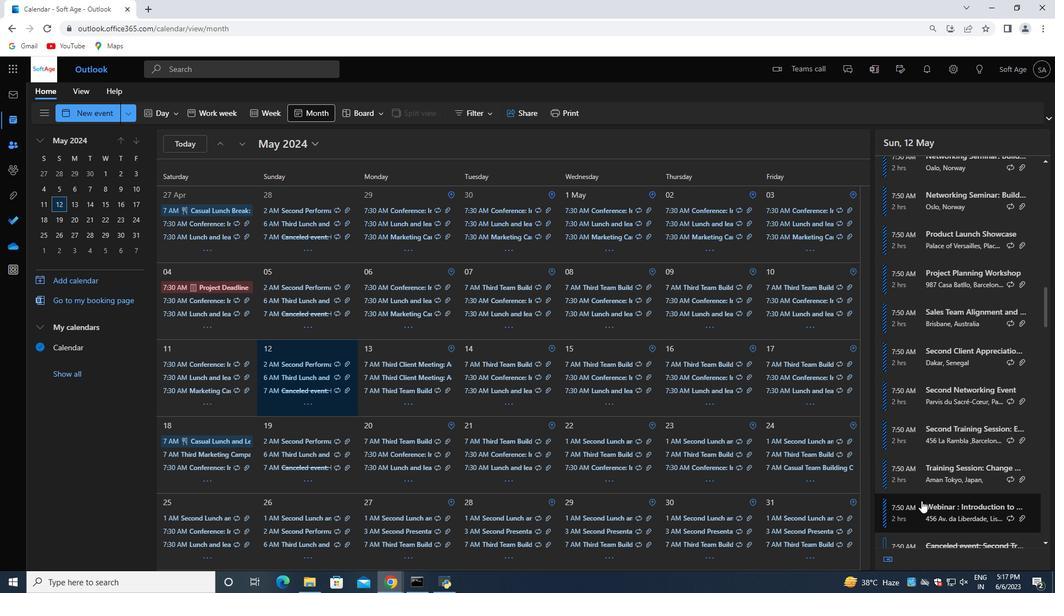 
Action: Mouse moved to (916, 456)
Screenshot: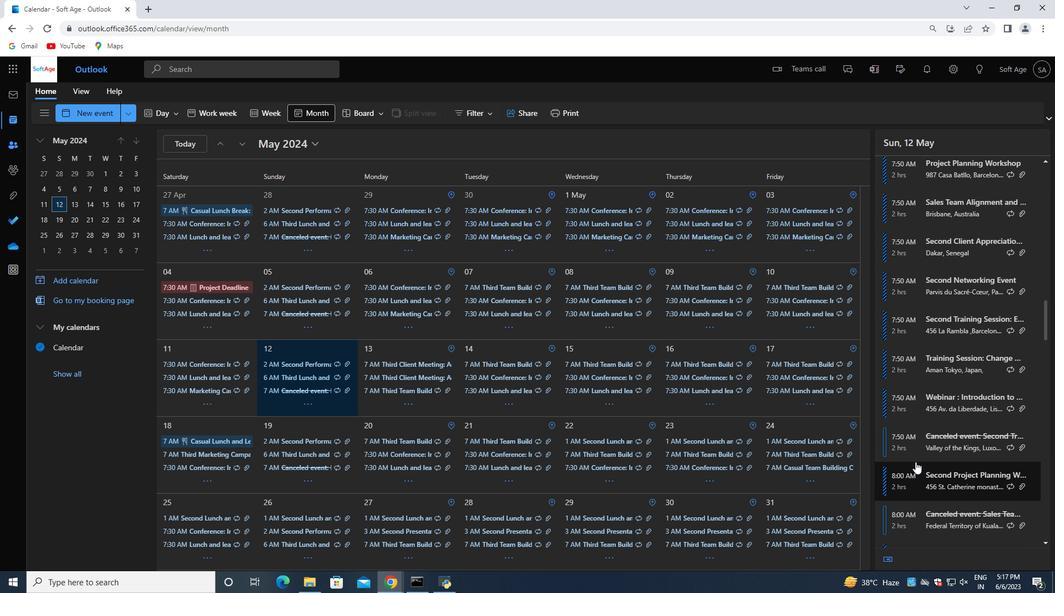 
Action: Mouse scrolled (916, 455) with delta (0, 0)
Screenshot: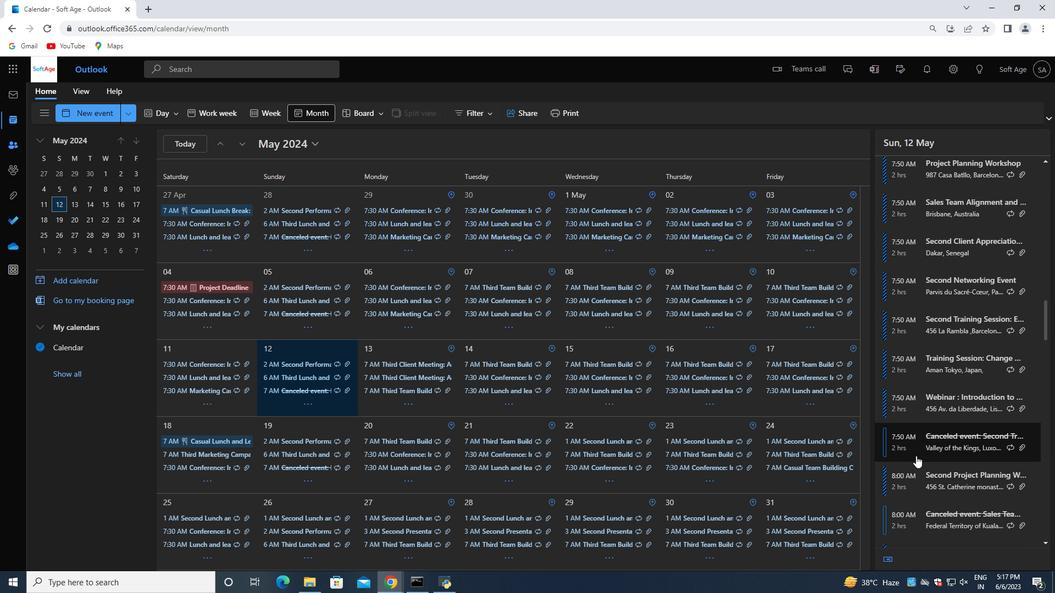
Action: Mouse moved to (914, 460)
Screenshot: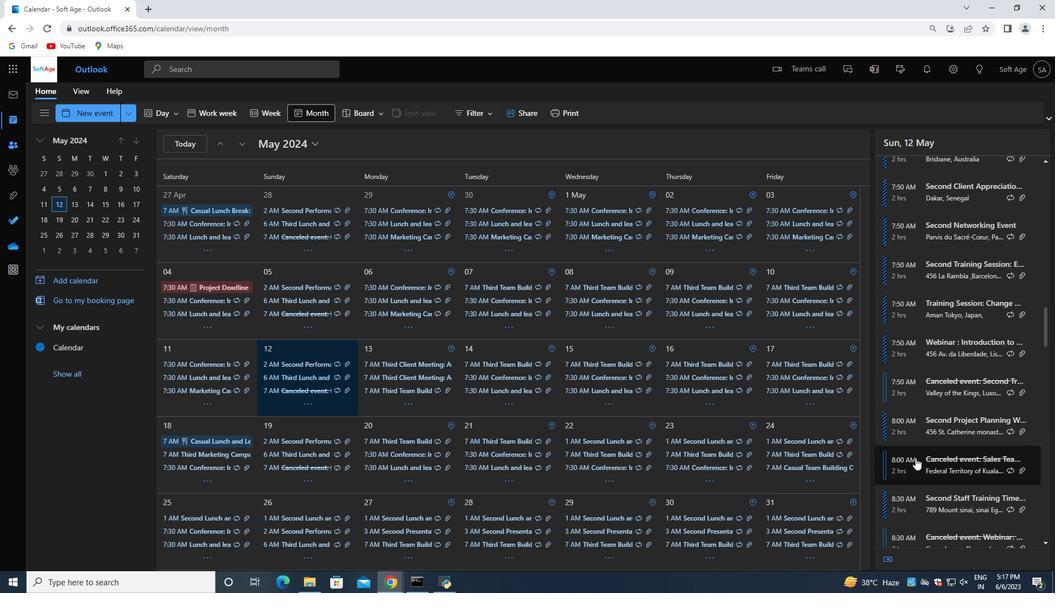 
Action: Mouse scrolled (914, 459) with delta (0, 0)
Screenshot: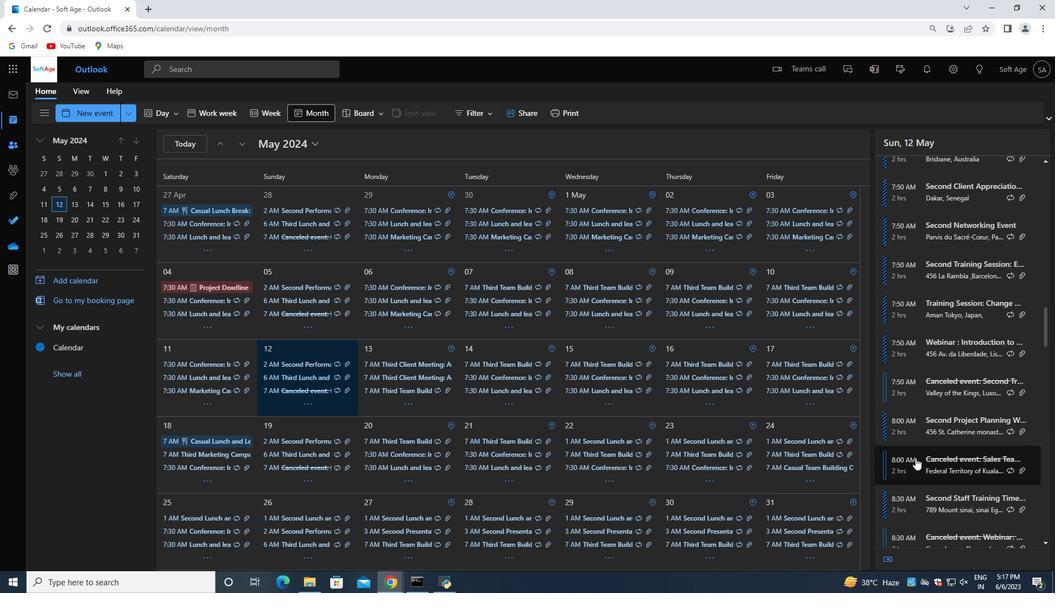 
Action: Mouse moved to (914, 465)
Screenshot: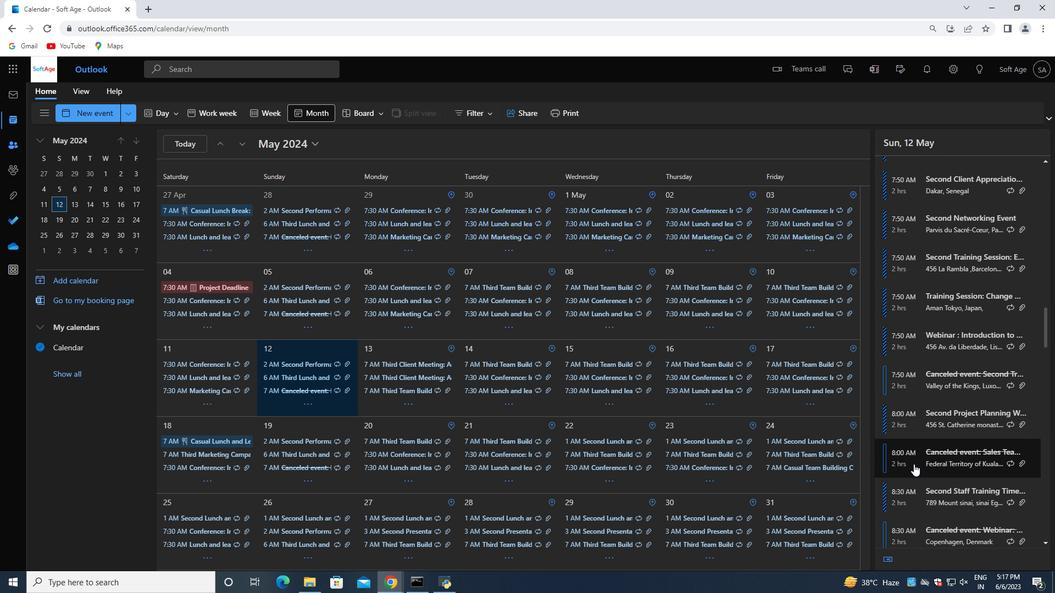
Action: Mouse scrolled (914, 464) with delta (0, 0)
Screenshot: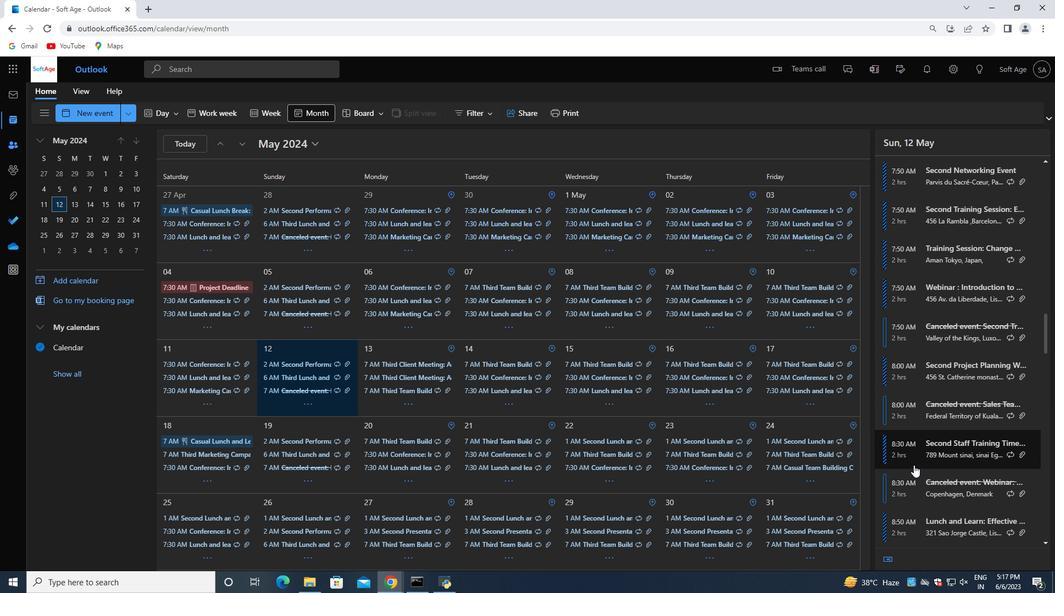 
Action: Mouse moved to (913, 466)
Screenshot: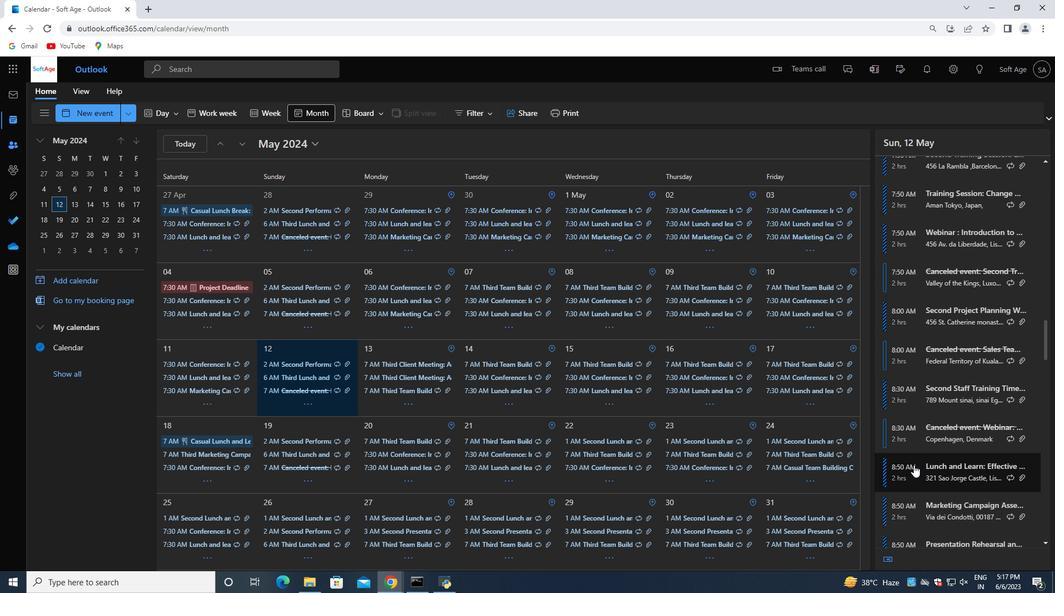 
Action: Mouse scrolled (913, 466) with delta (0, 0)
Screenshot: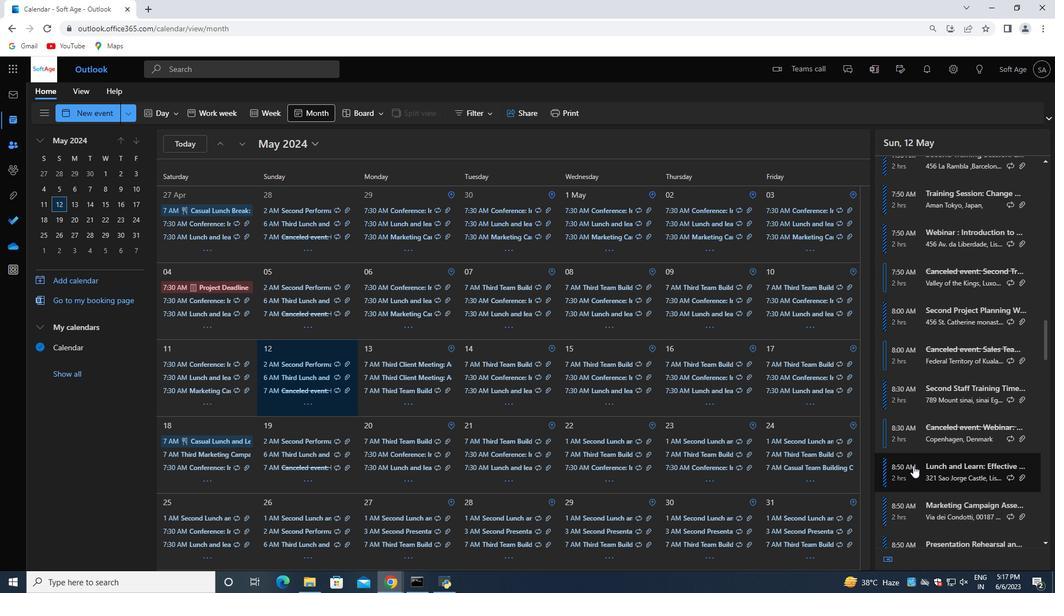 
Action: Mouse moved to (913, 467)
Screenshot: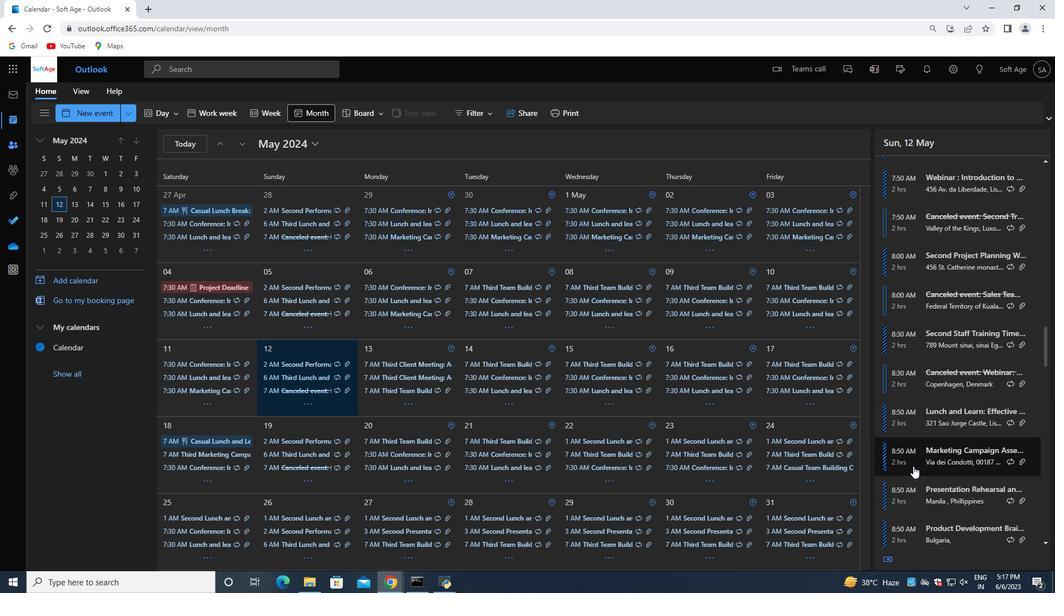 
Action: Mouse scrolled (913, 467) with delta (0, 0)
Screenshot: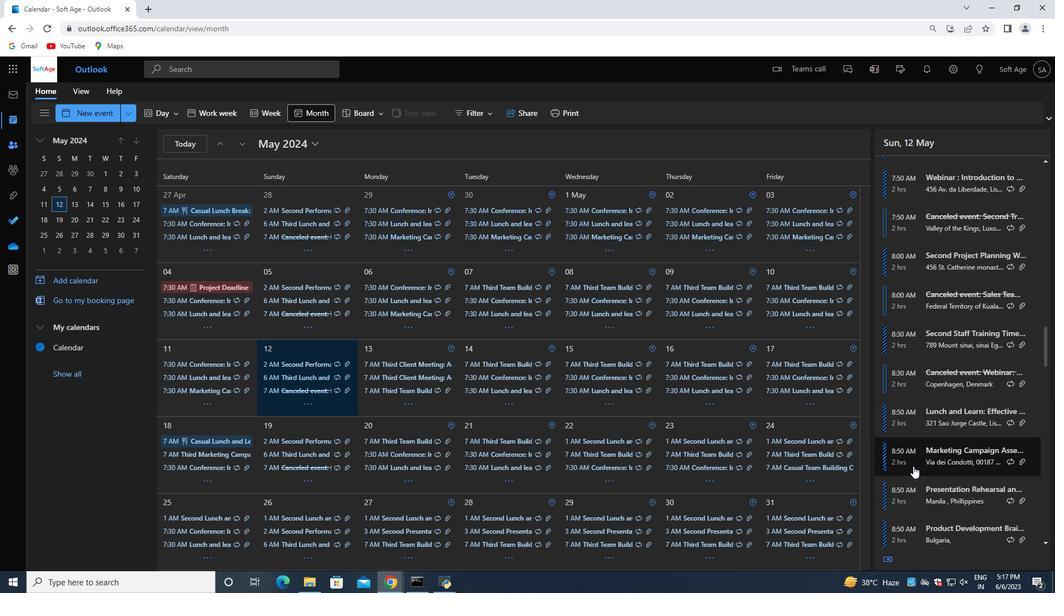 
Action: Mouse moved to (912, 469)
Screenshot: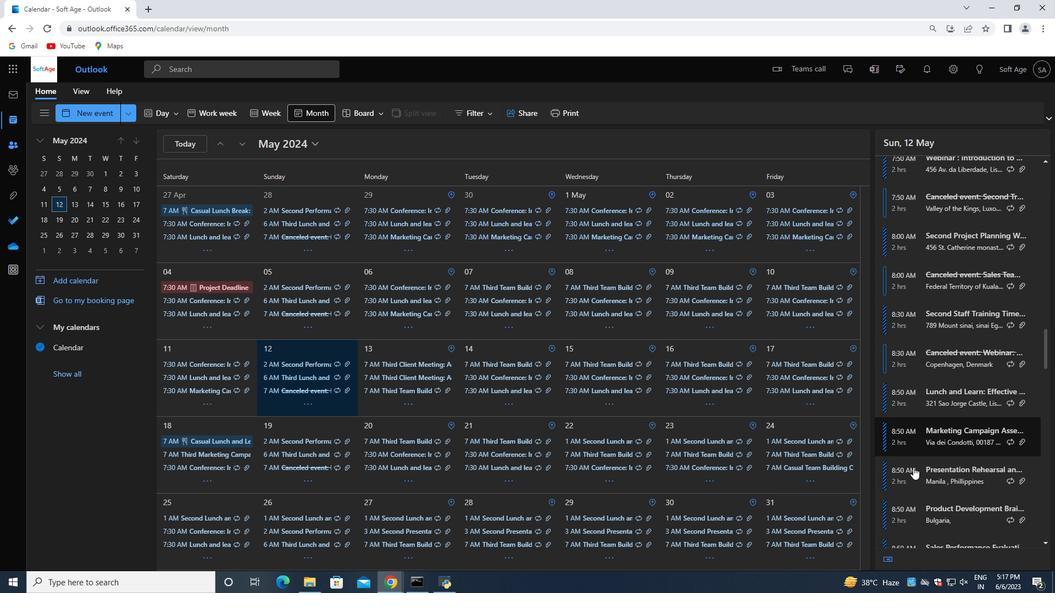 
Action: Mouse scrolled (912, 468) with delta (0, 0)
Screenshot: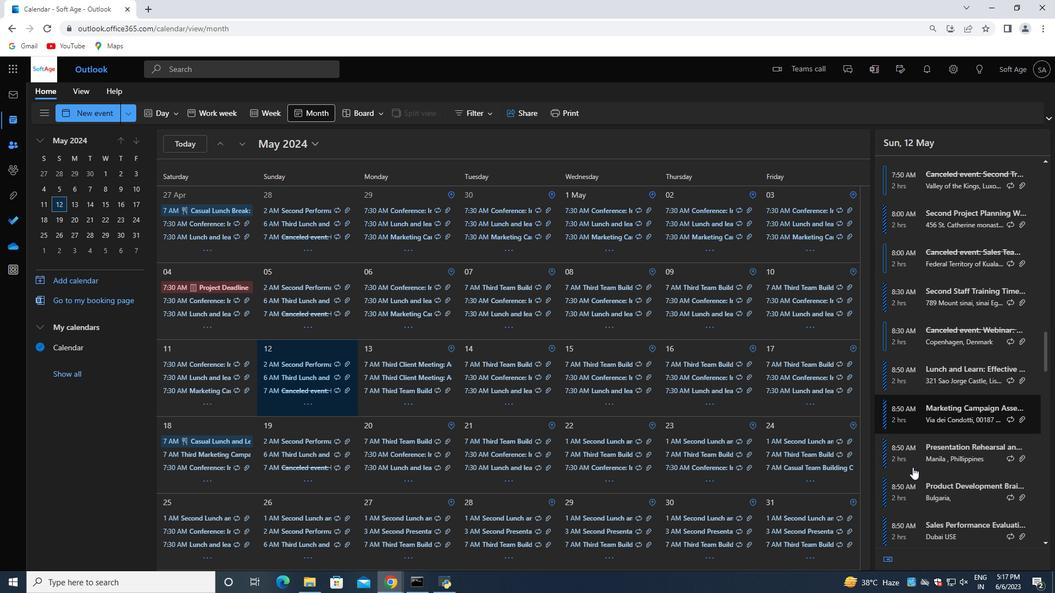 
Action: Mouse moved to (911, 469)
Screenshot: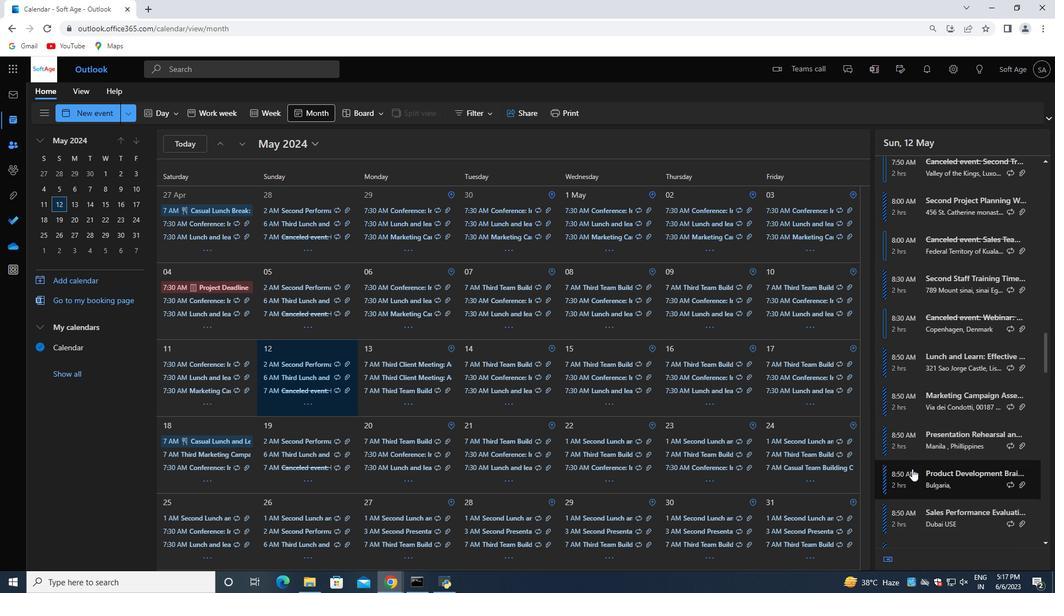 
Action: Mouse scrolled (911, 469) with delta (0, 0)
Screenshot: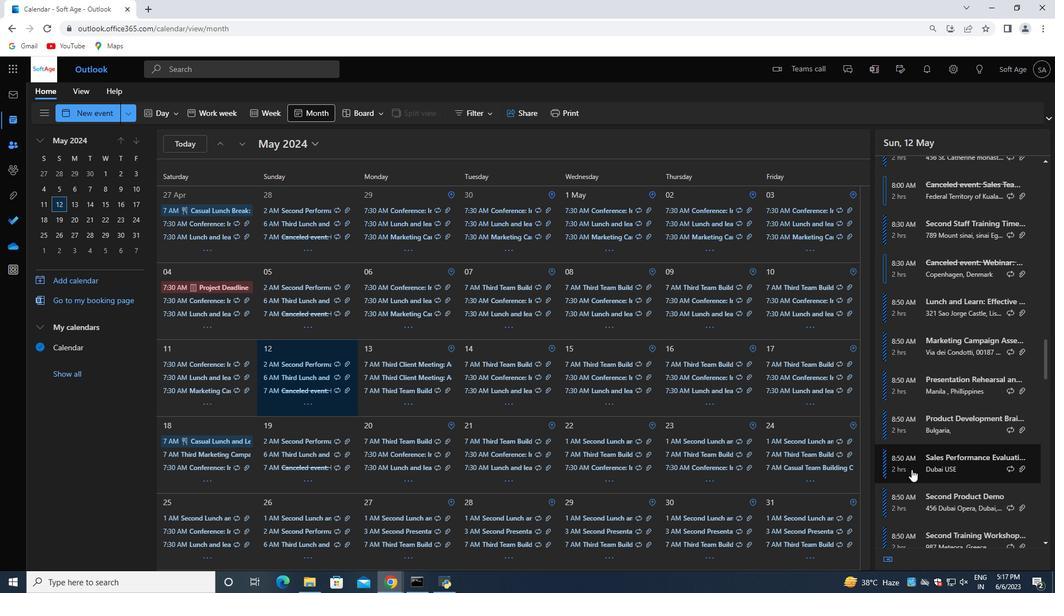 
Action: Mouse scrolled (911, 469) with delta (0, 0)
Screenshot: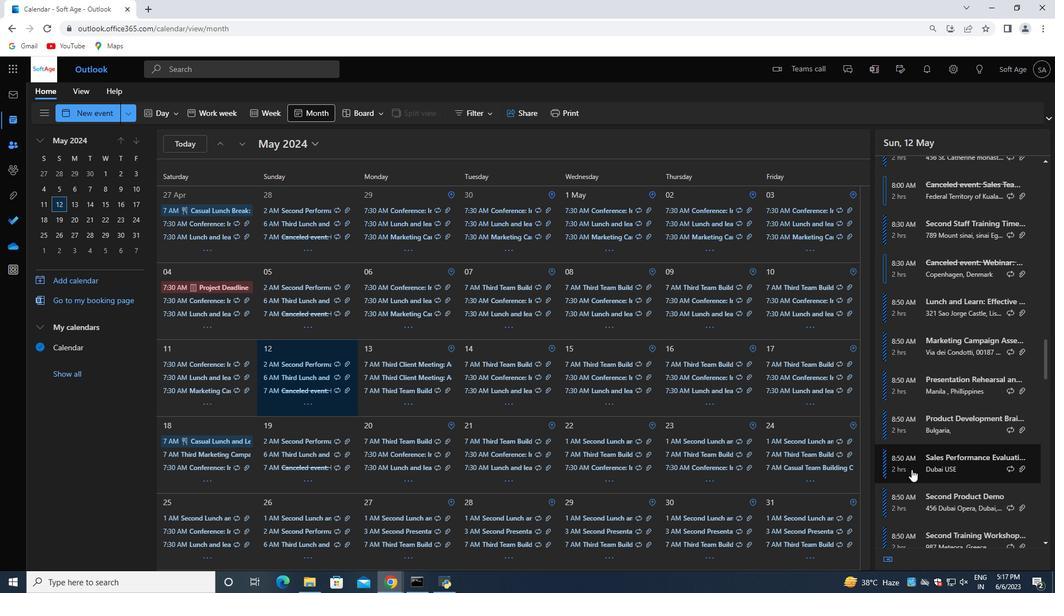 
Action: Mouse scrolled (911, 469) with delta (0, 0)
Screenshot: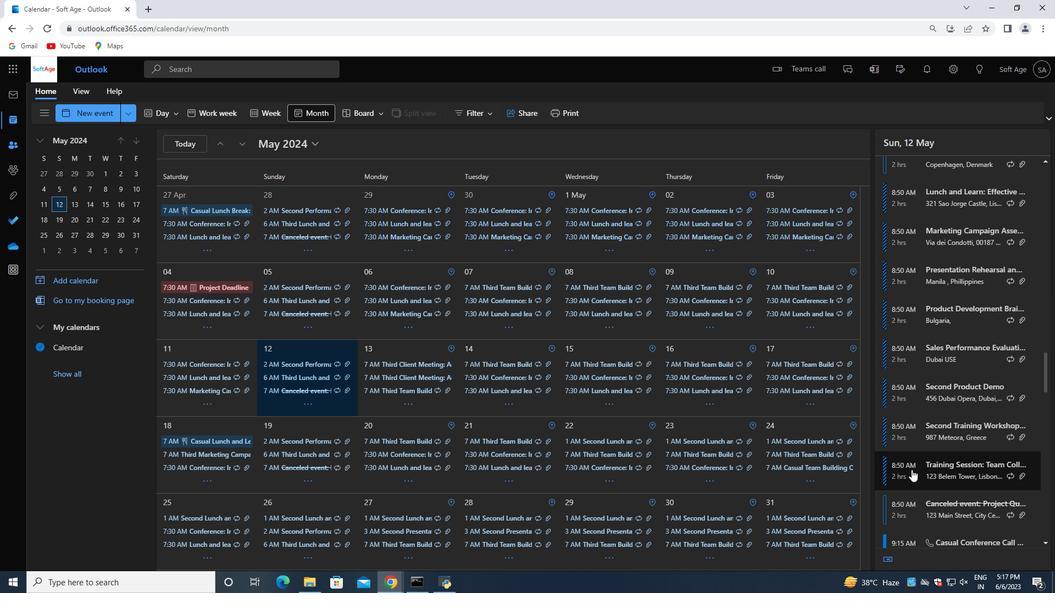 
Action: Mouse moved to (915, 498)
Screenshot: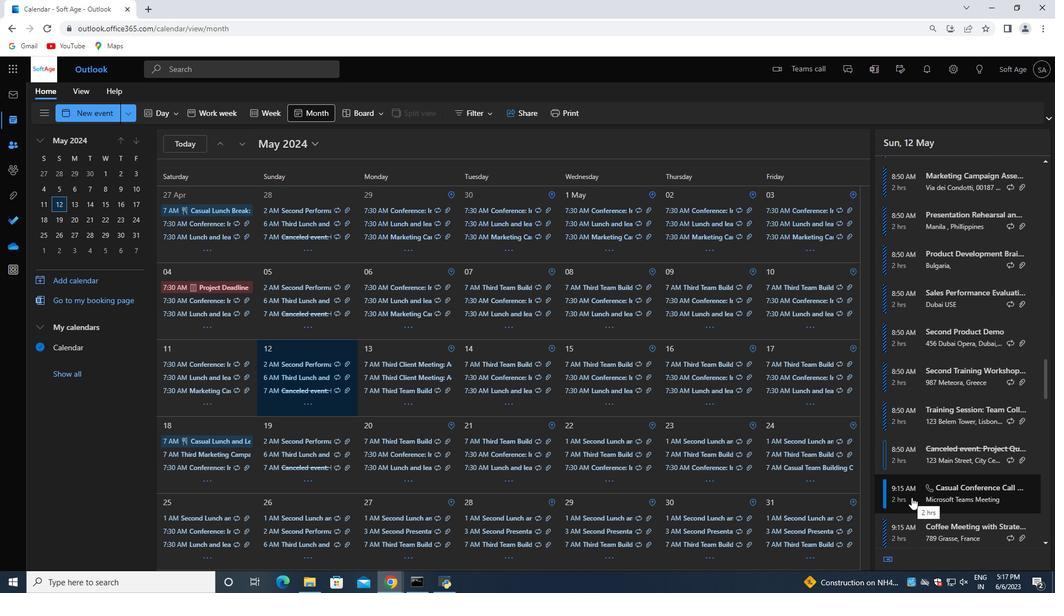 
Action: Mouse pressed left at (915, 498)
Screenshot: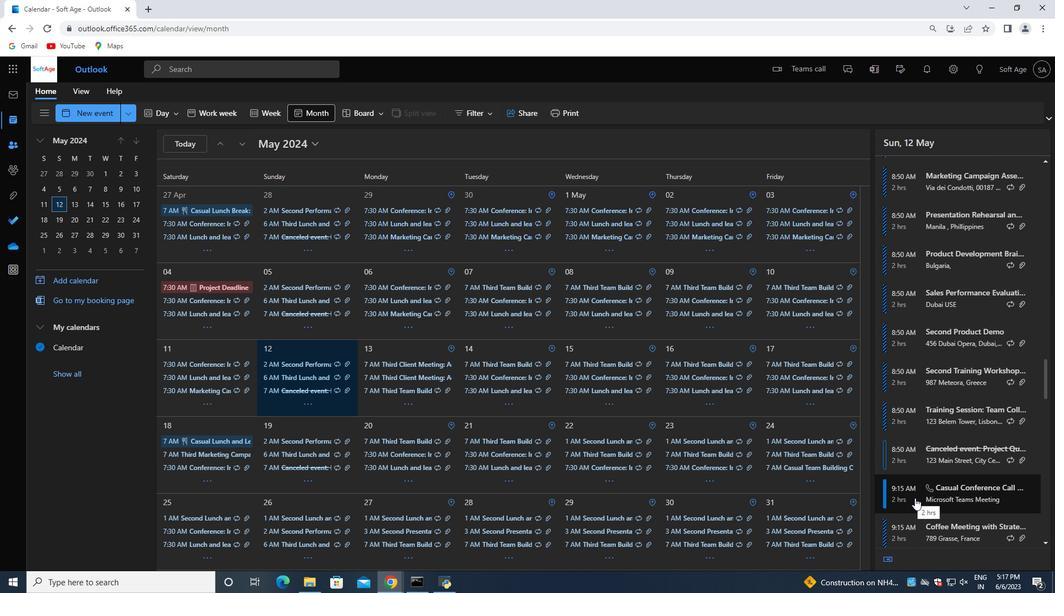 
Action: Mouse moved to (701, 551)
Screenshot: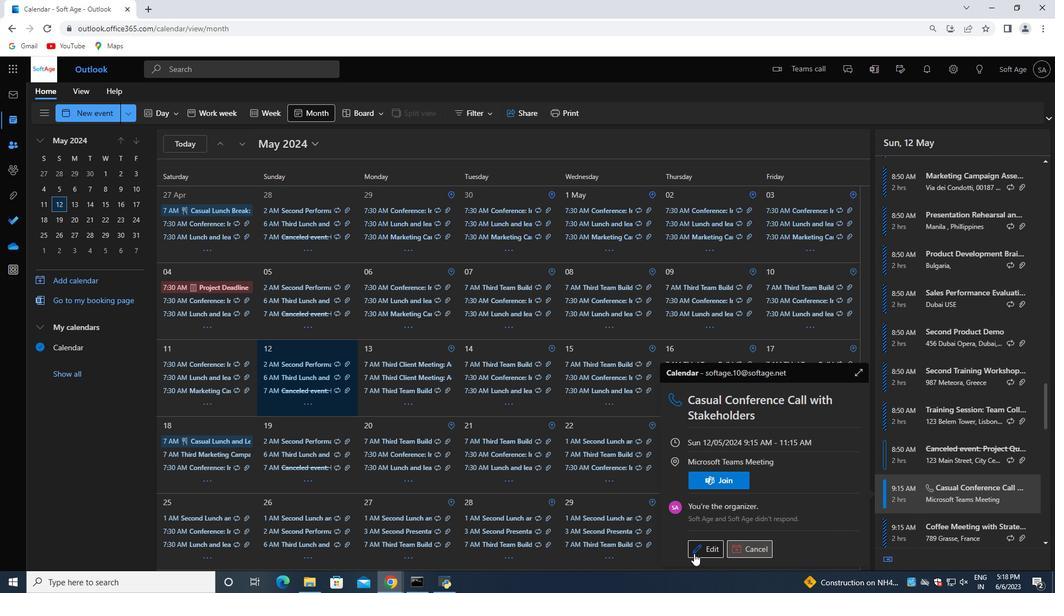 
Action: Mouse pressed left at (701, 551)
Screenshot: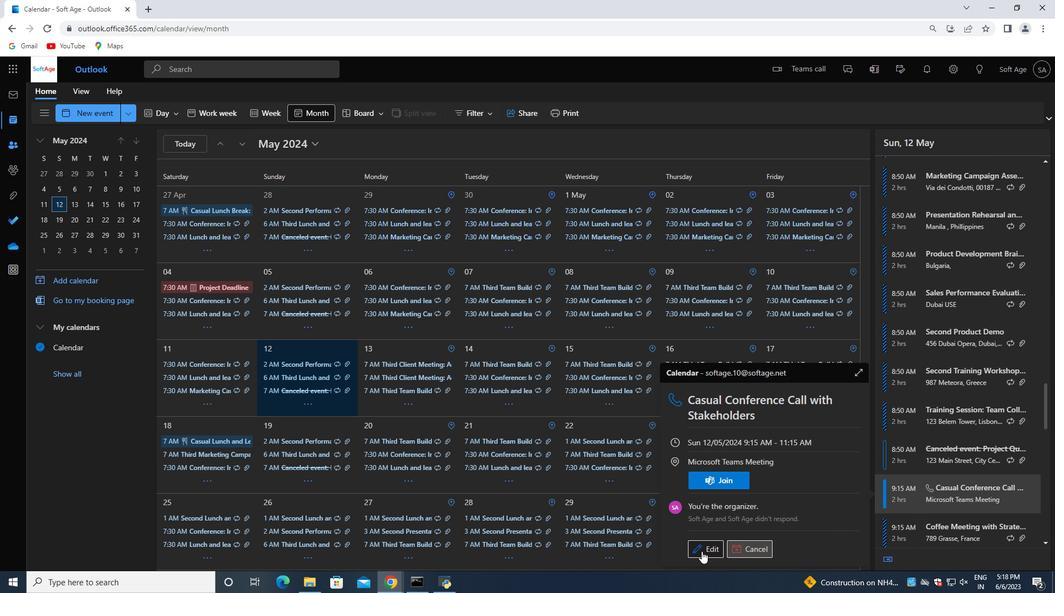 
Action: Mouse moved to (322, 304)
Screenshot: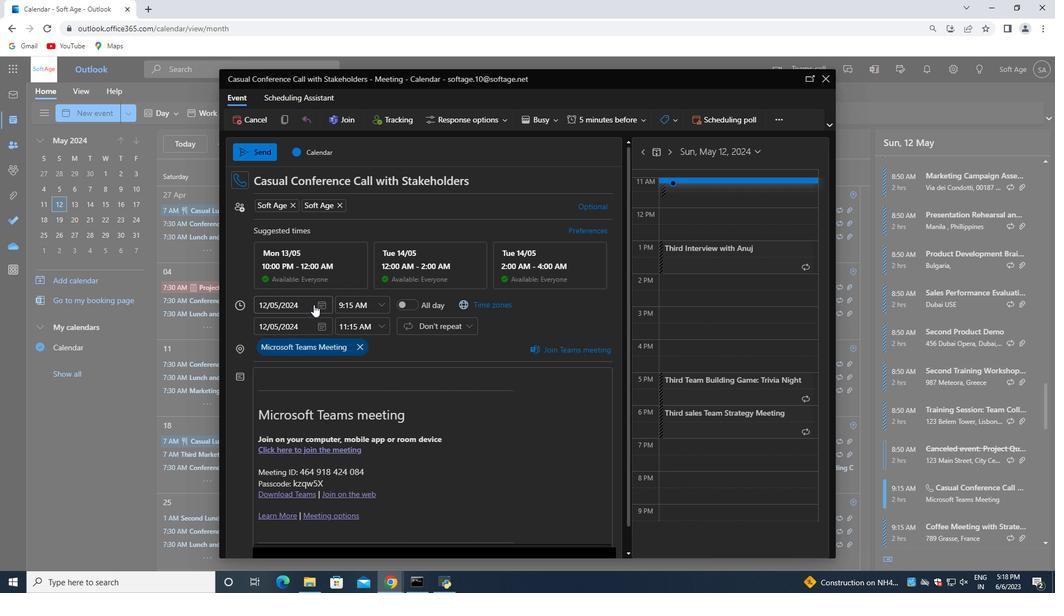 
Action: Mouse pressed left at (322, 304)
Screenshot: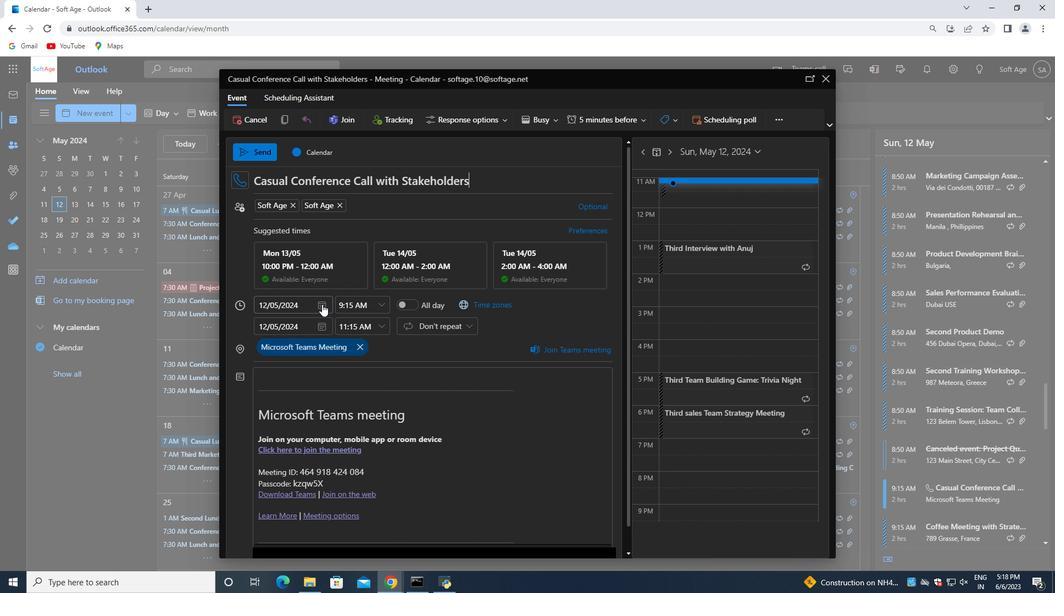
Action: Mouse moved to (341, 325)
Screenshot: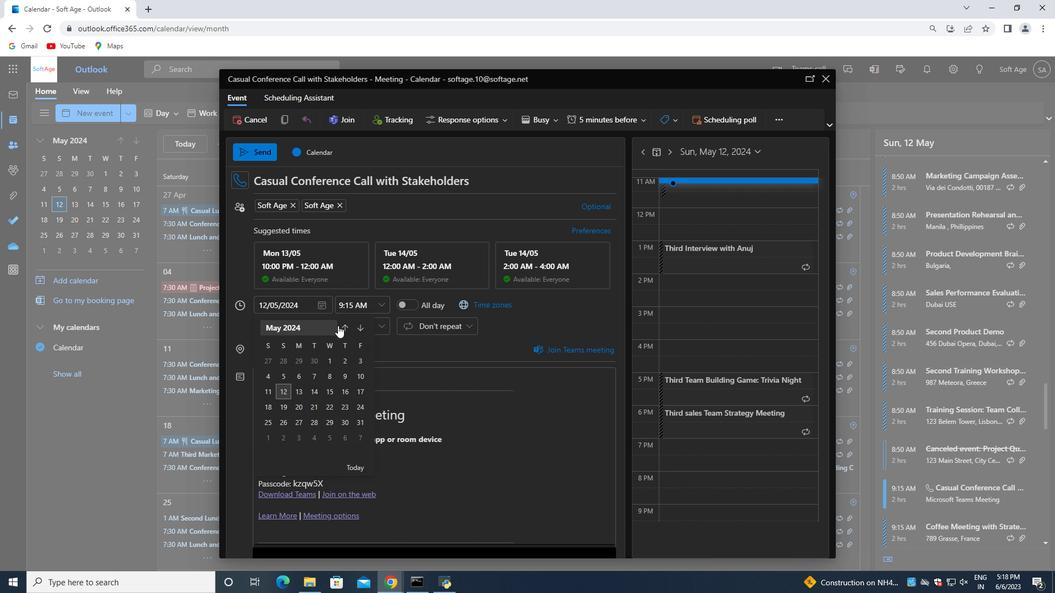 
Action: Mouse pressed left at (341, 325)
Screenshot: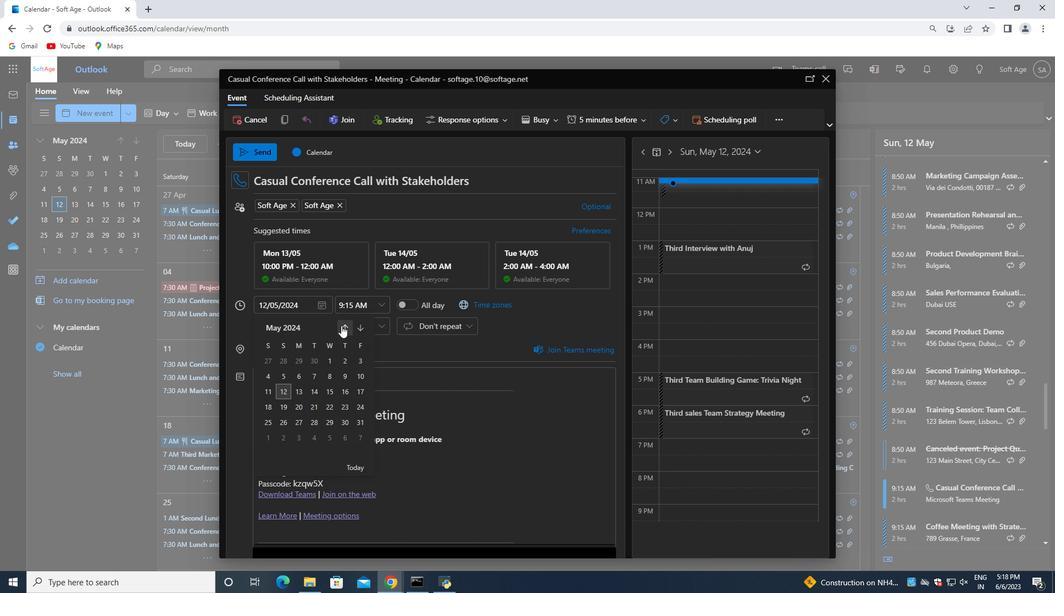 
Action: Mouse pressed left at (341, 325)
Screenshot: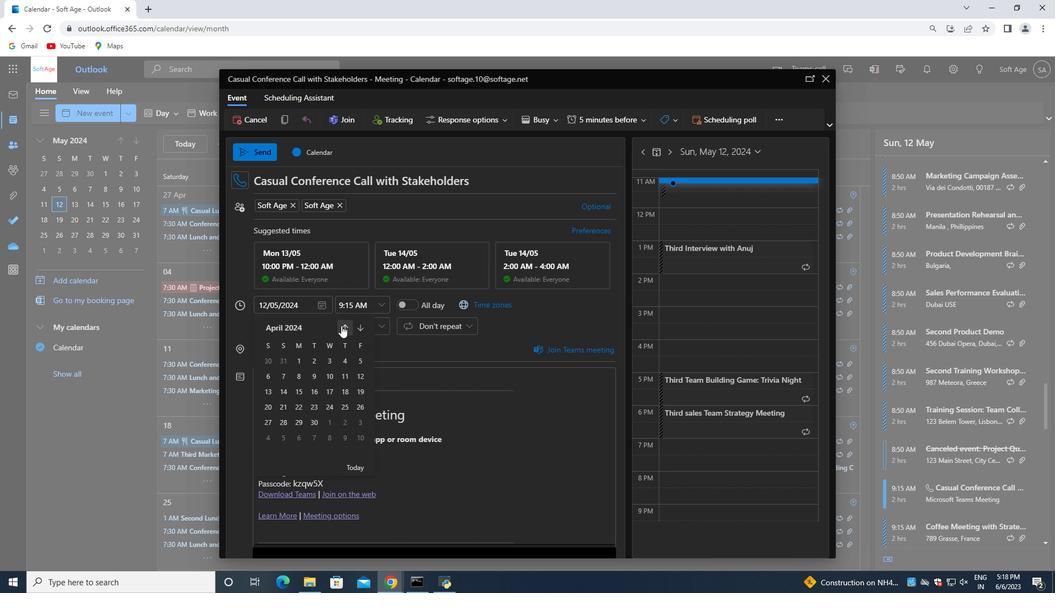 
Action: Mouse moved to (282, 380)
Screenshot: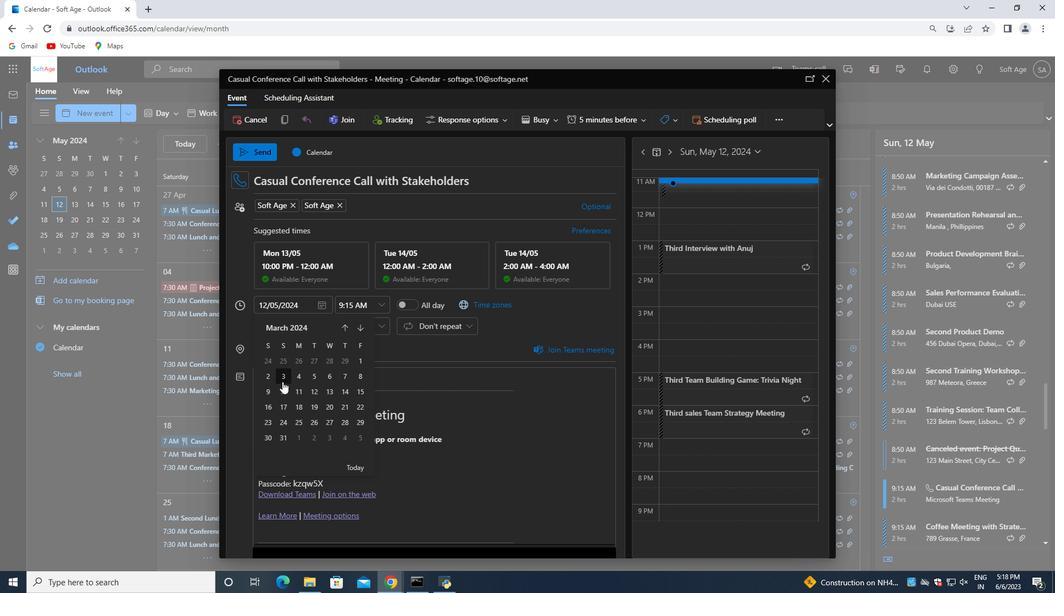 
Action: Mouse pressed left at (282, 380)
Screenshot: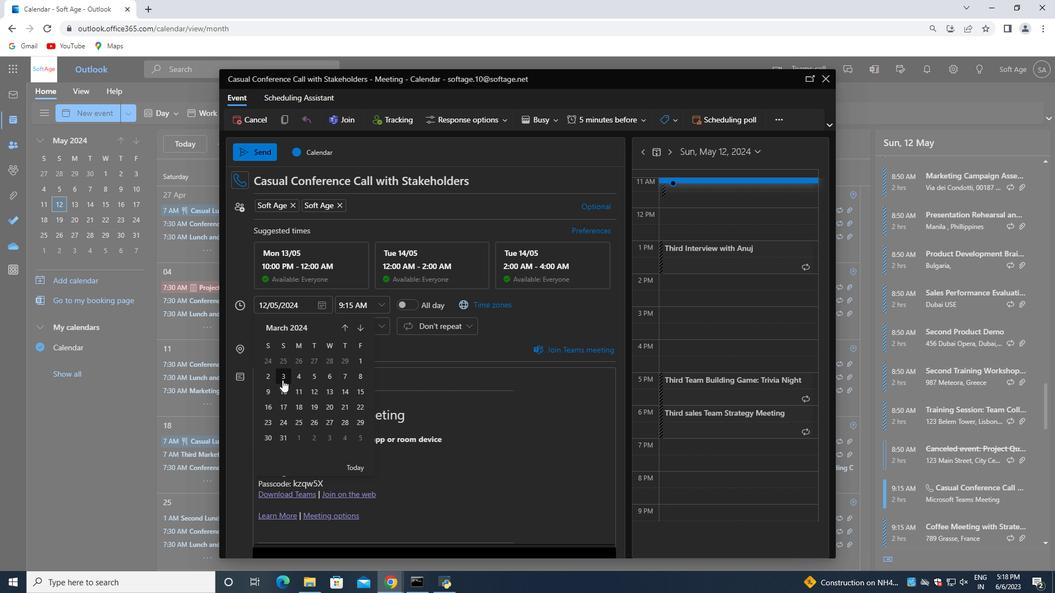 
Action: Mouse moved to (545, 118)
Screenshot: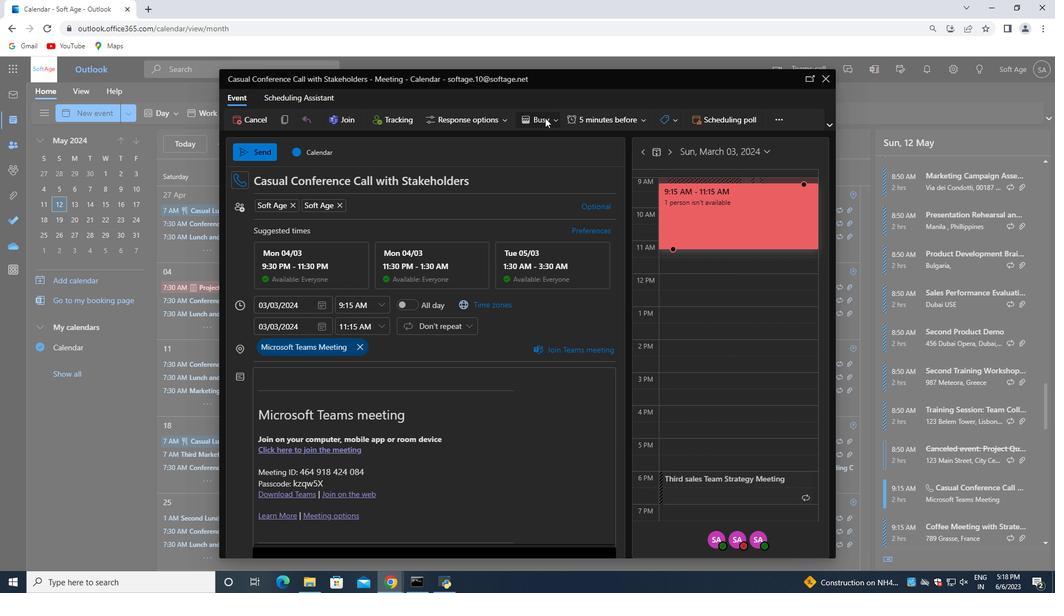 
Action: Mouse pressed left at (545, 118)
Screenshot: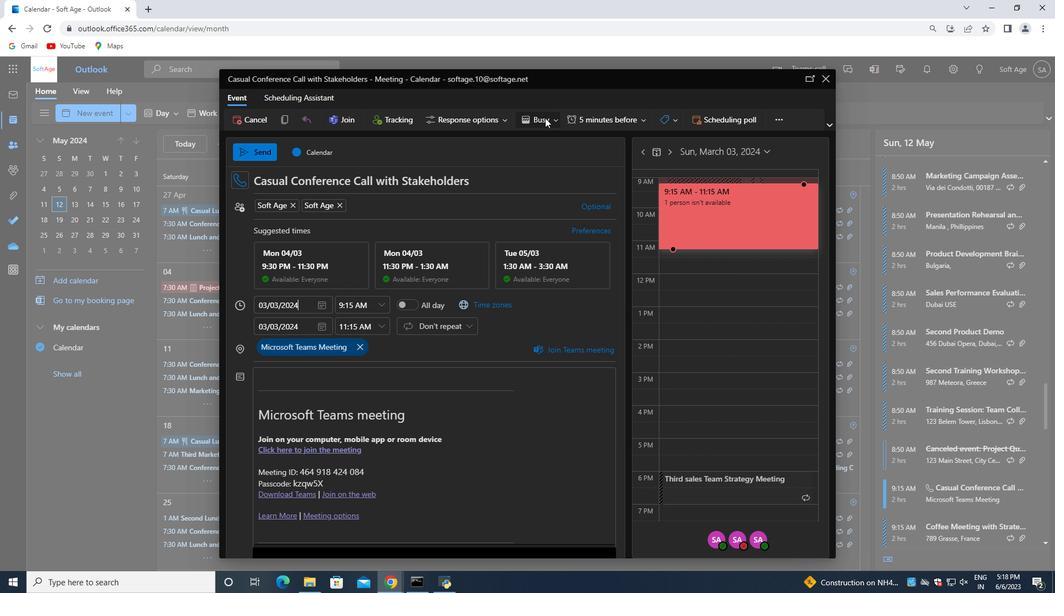 
Action: Mouse moved to (536, 186)
Screenshot: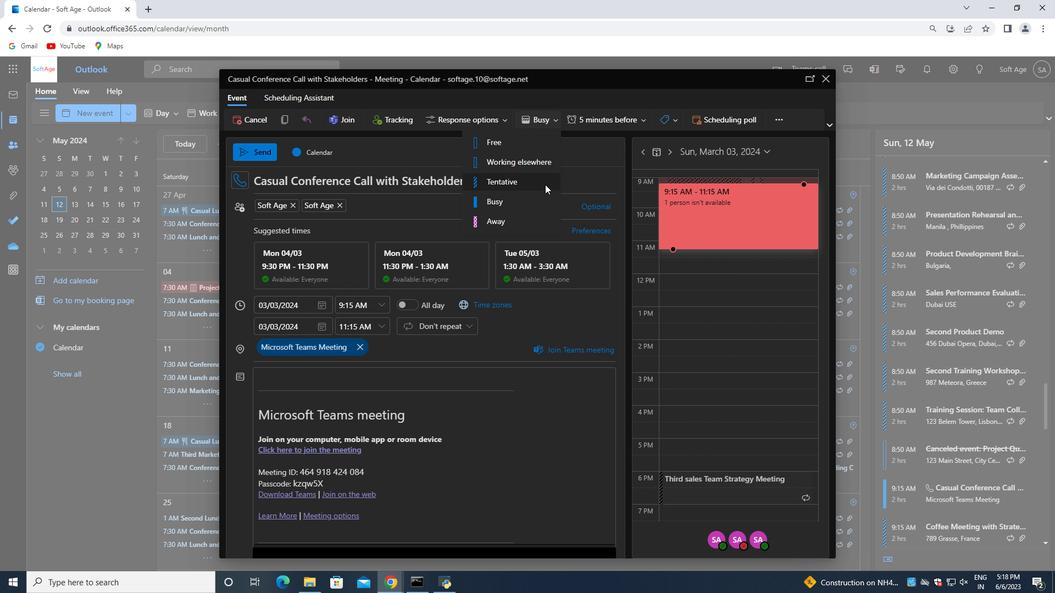 
Action: Mouse pressed left at (536, 186)
Screenshot: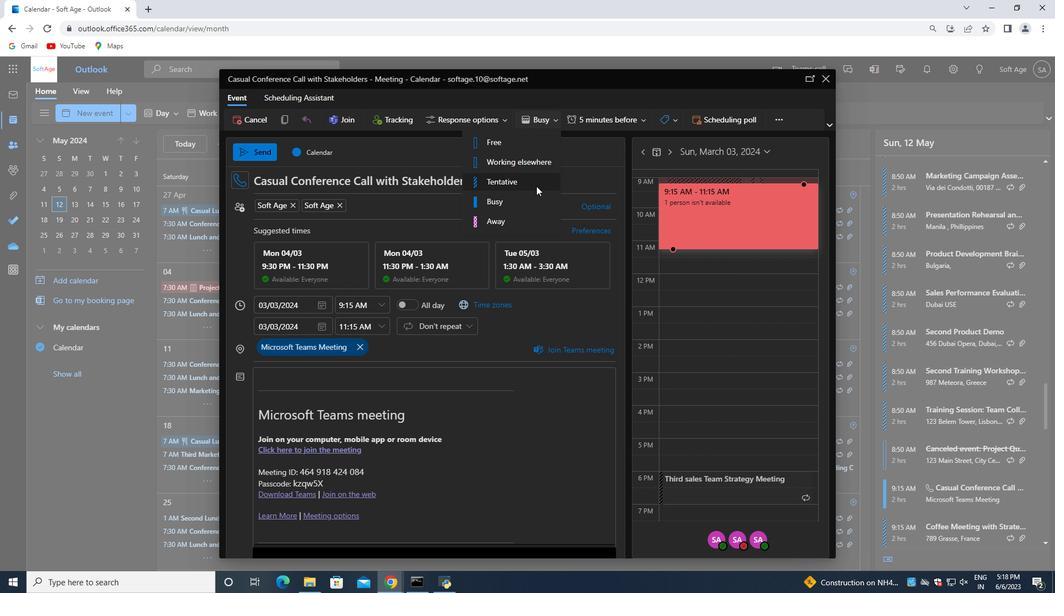 
Action: Mouse moved to (359, 207)
Screenshot: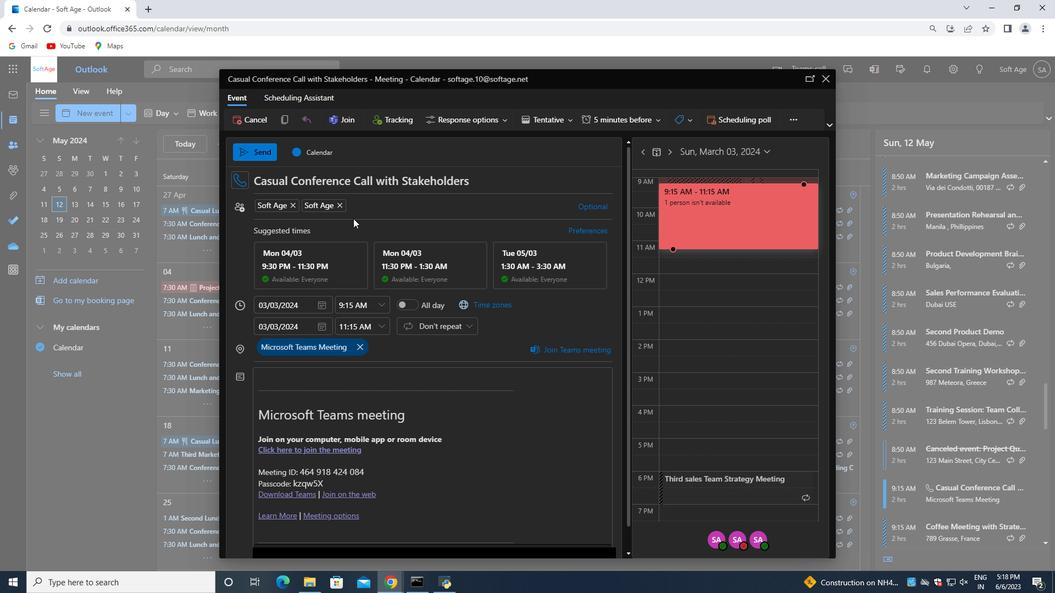 
Action: Mouse pressed left at (359, 207)
Screenshot: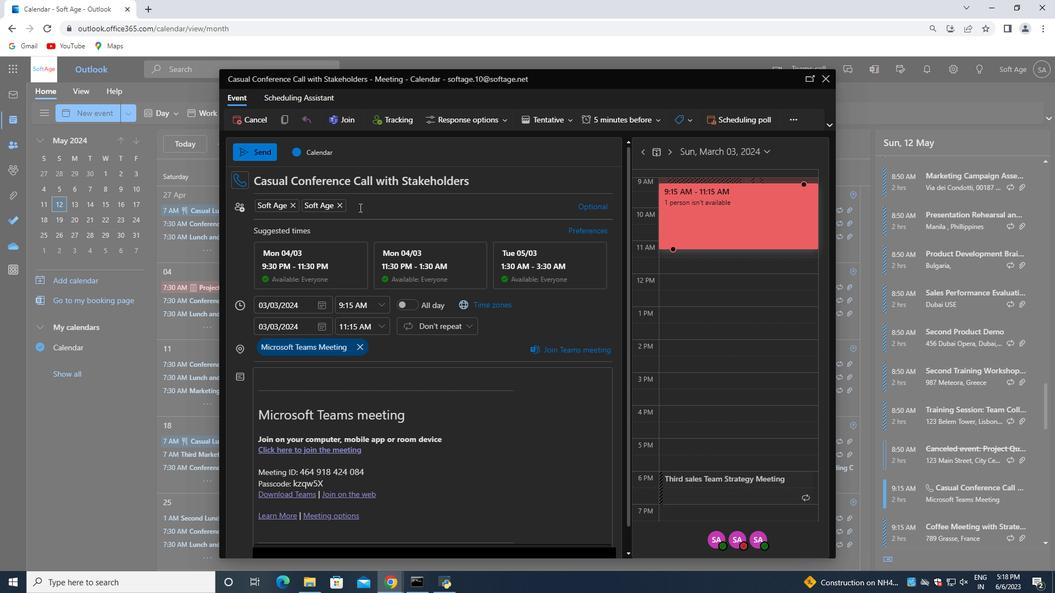 
Action: Mouse moved to (361, 205)
Screenshot: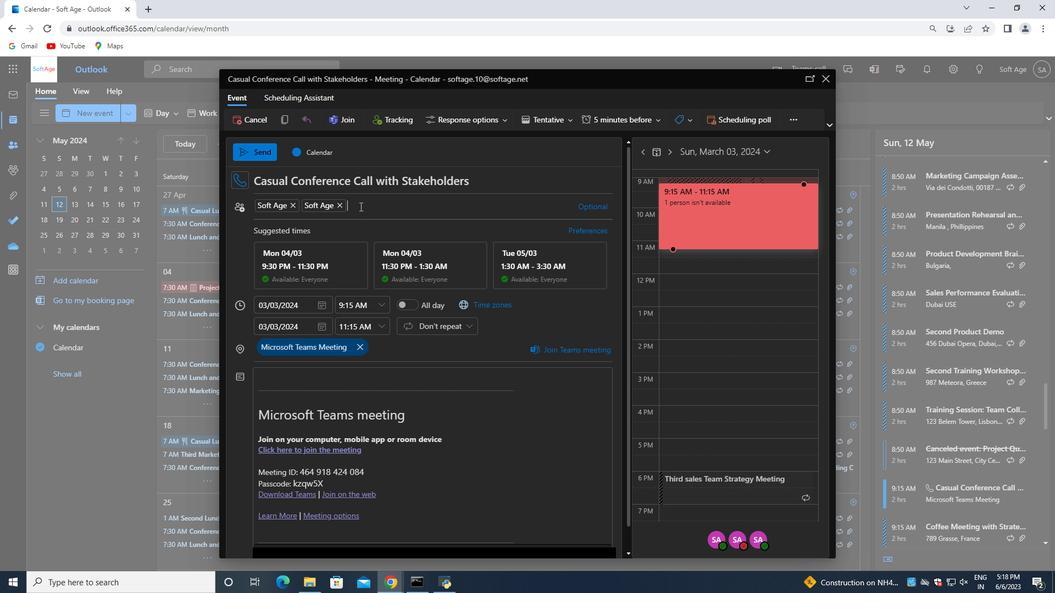 
Action: Key pressed softage.2<Key.shift>@softage.net<Key.enter>
Screenshot: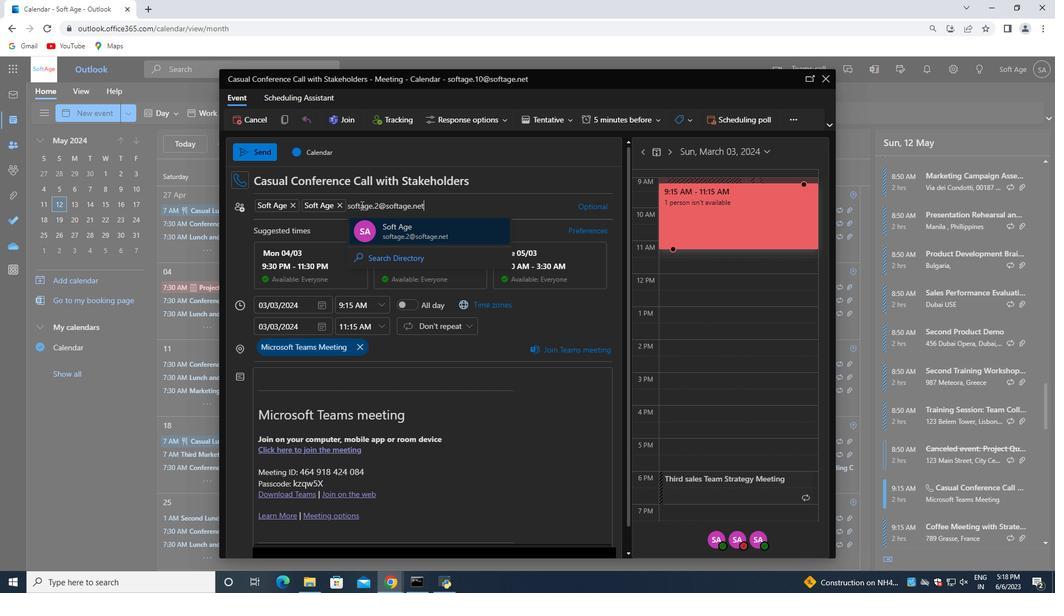 
Action: Mouse moved to (246, 146)
Screenshot: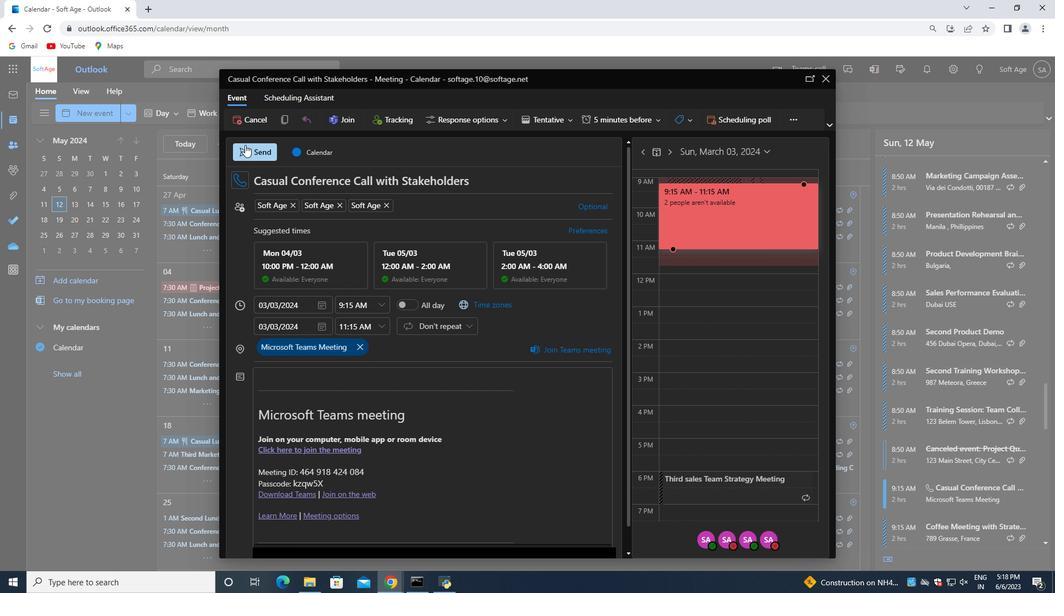 
Action: Mouse pressed left at (246, 146)
Screenshot: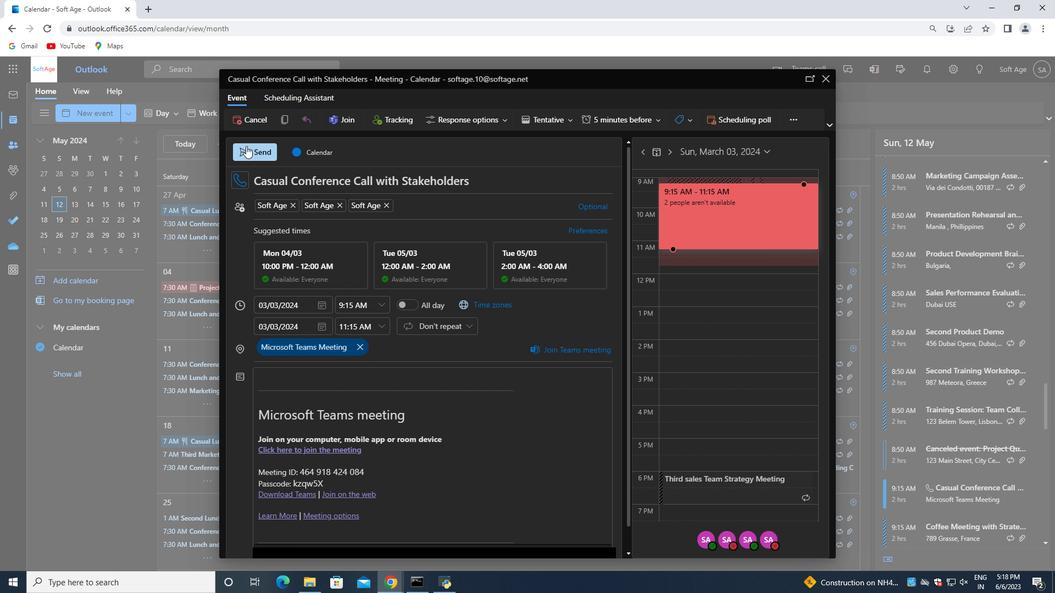 
Action: Mouse moved to (246, 146)
Screenshot: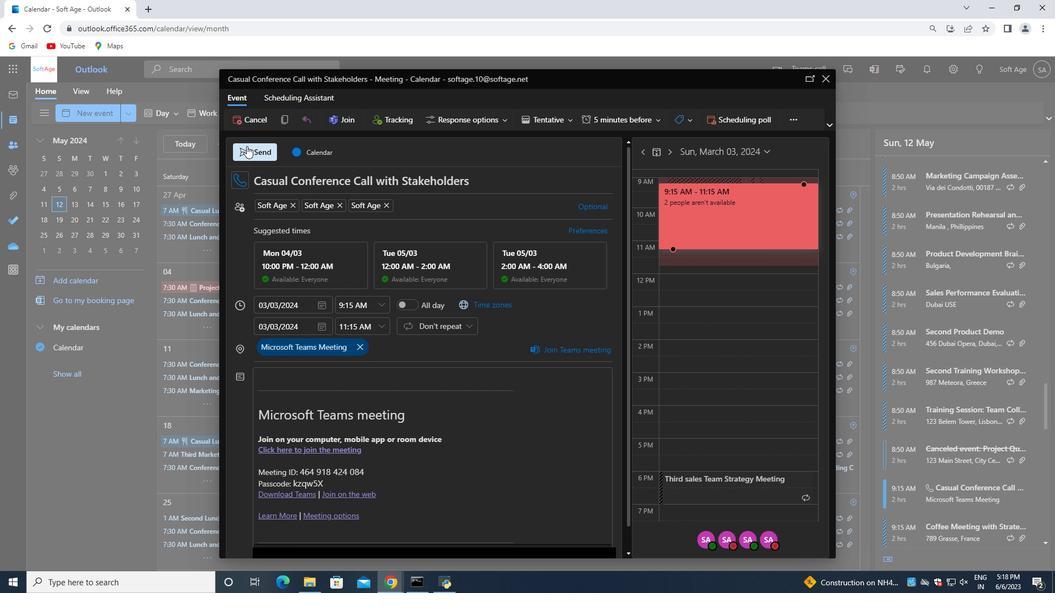 
